 Task: Check the average views per listing of breakfast area in the last 1 year.
Action: Mouse moved to (1012, 232)
Screenshot: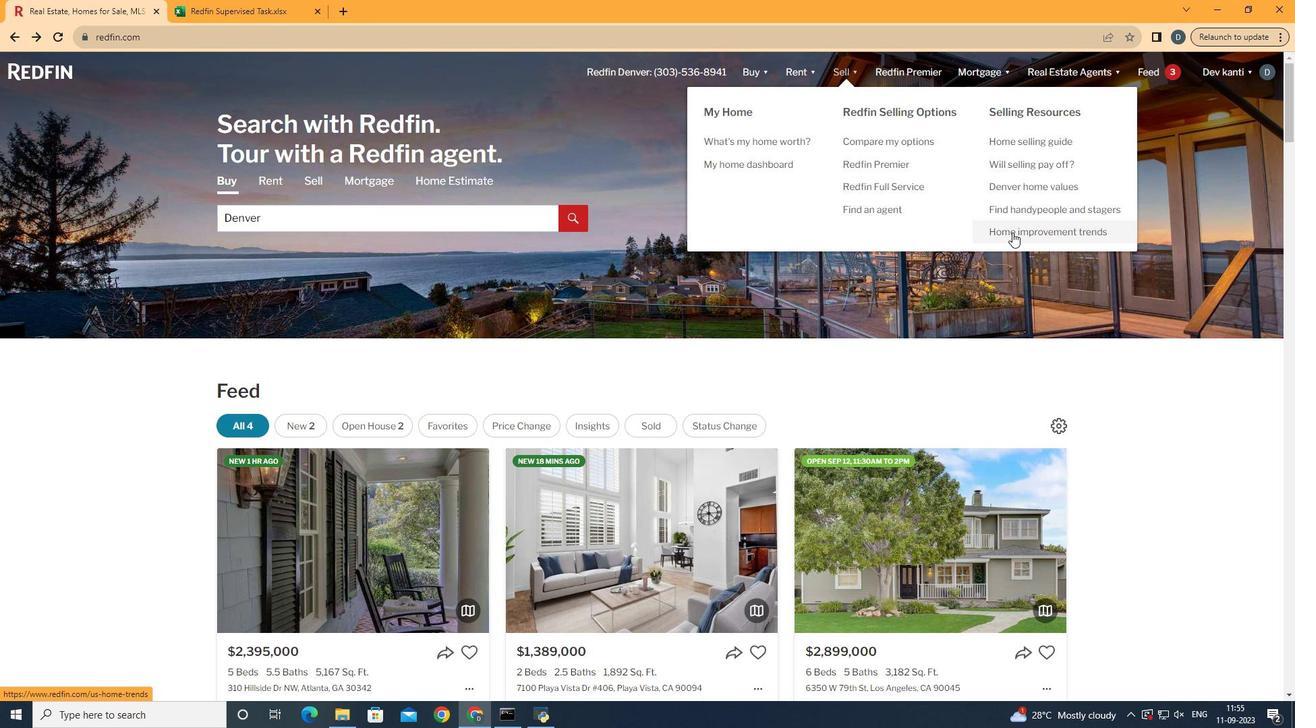 
Action: Mouse pressed left at (1012, 232)
Screenshot: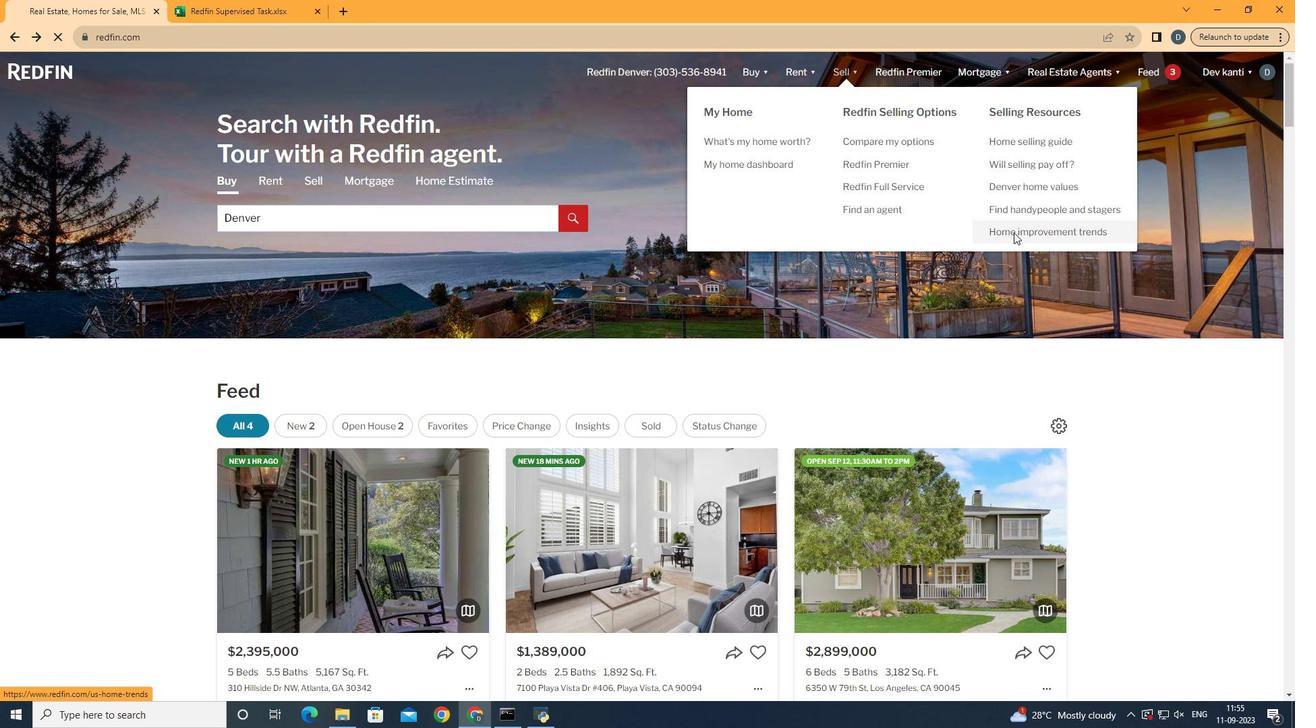 
Action: Mouse moved to (337, 257)
Screenshot: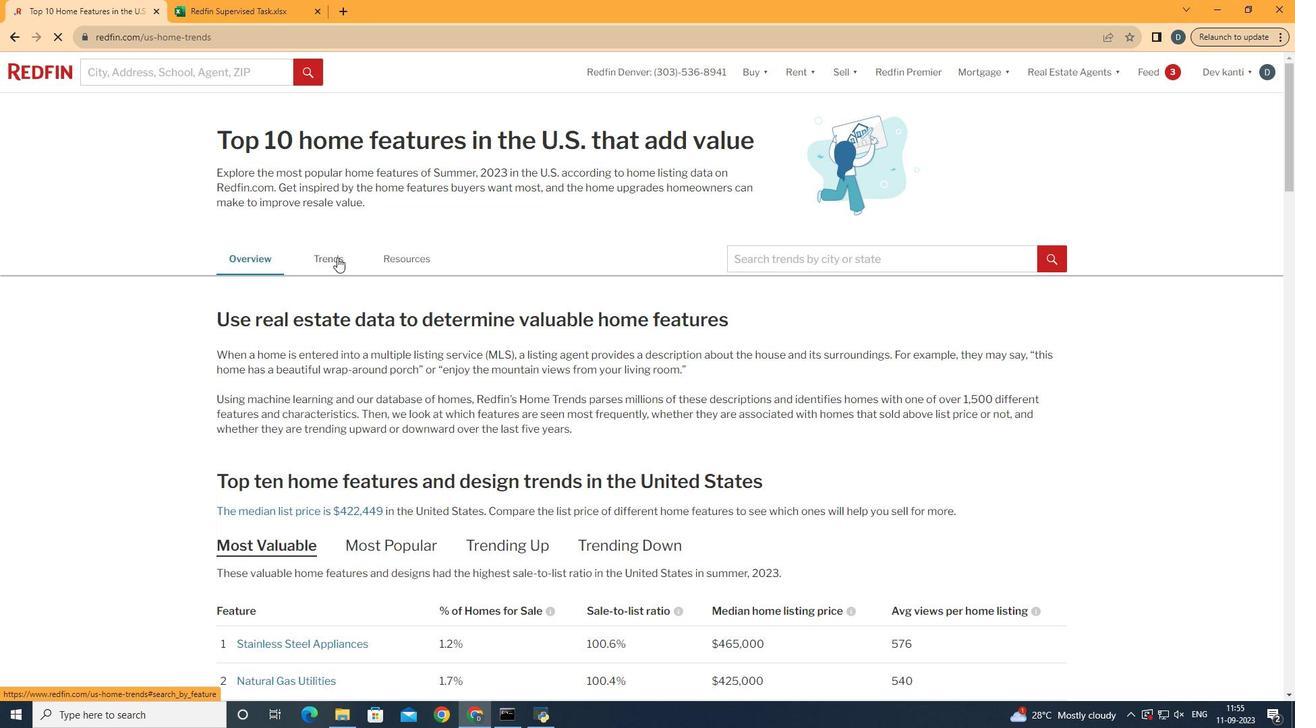 
Action: Mouse pressed left at (337, 257)
Screenshot: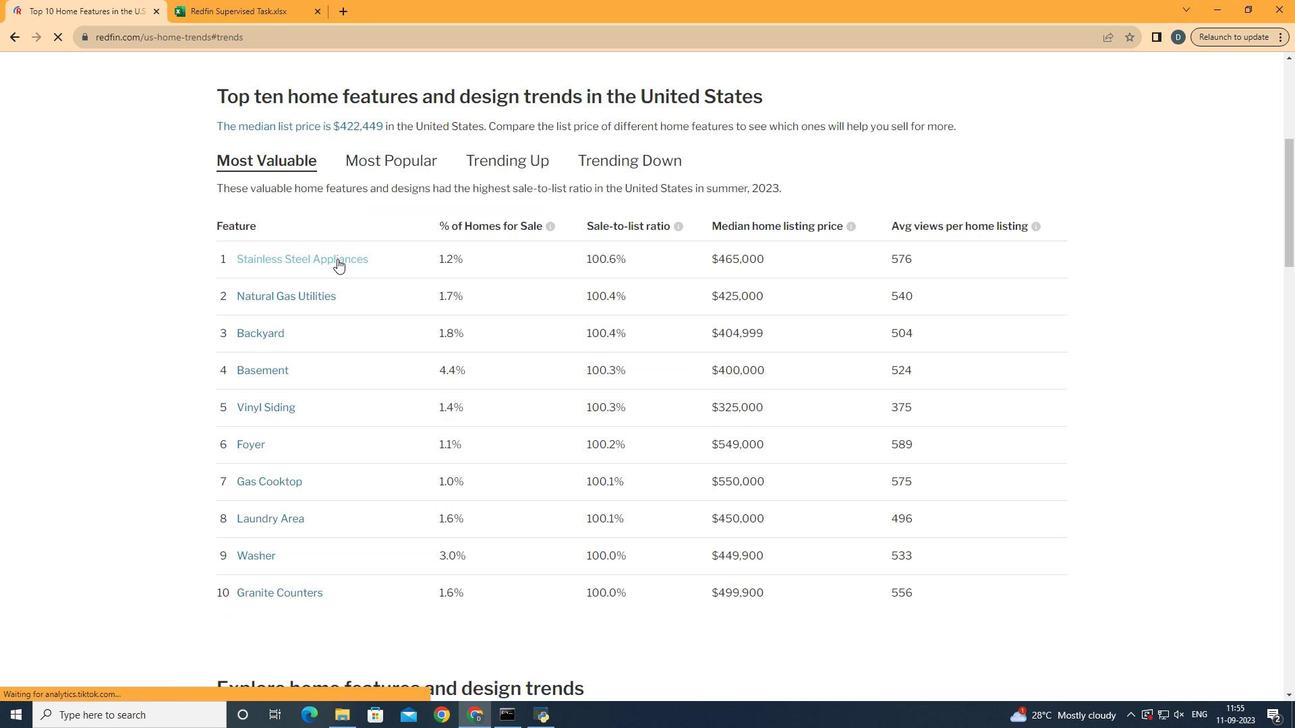
Action: Mouse moved to (409, 363)
Screenshot: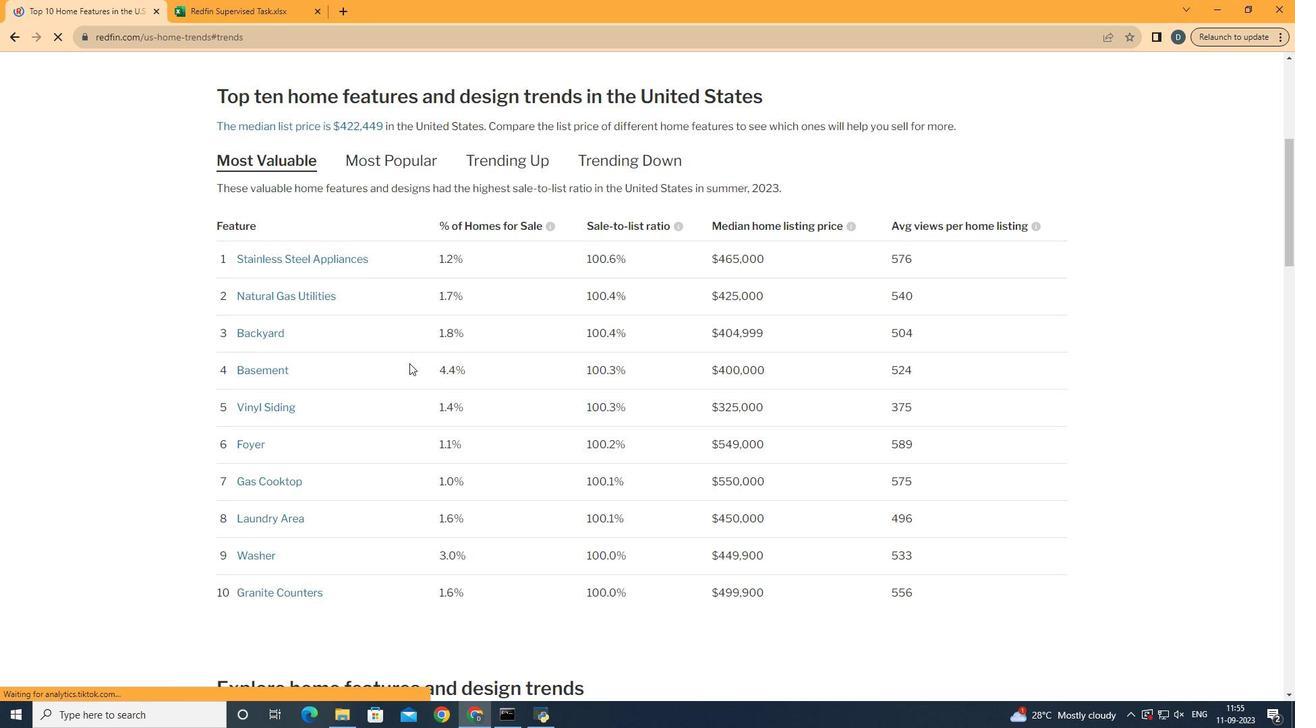 
Action: Mouse scrolled (409, 363) with delta (0, 0)
Screenshot: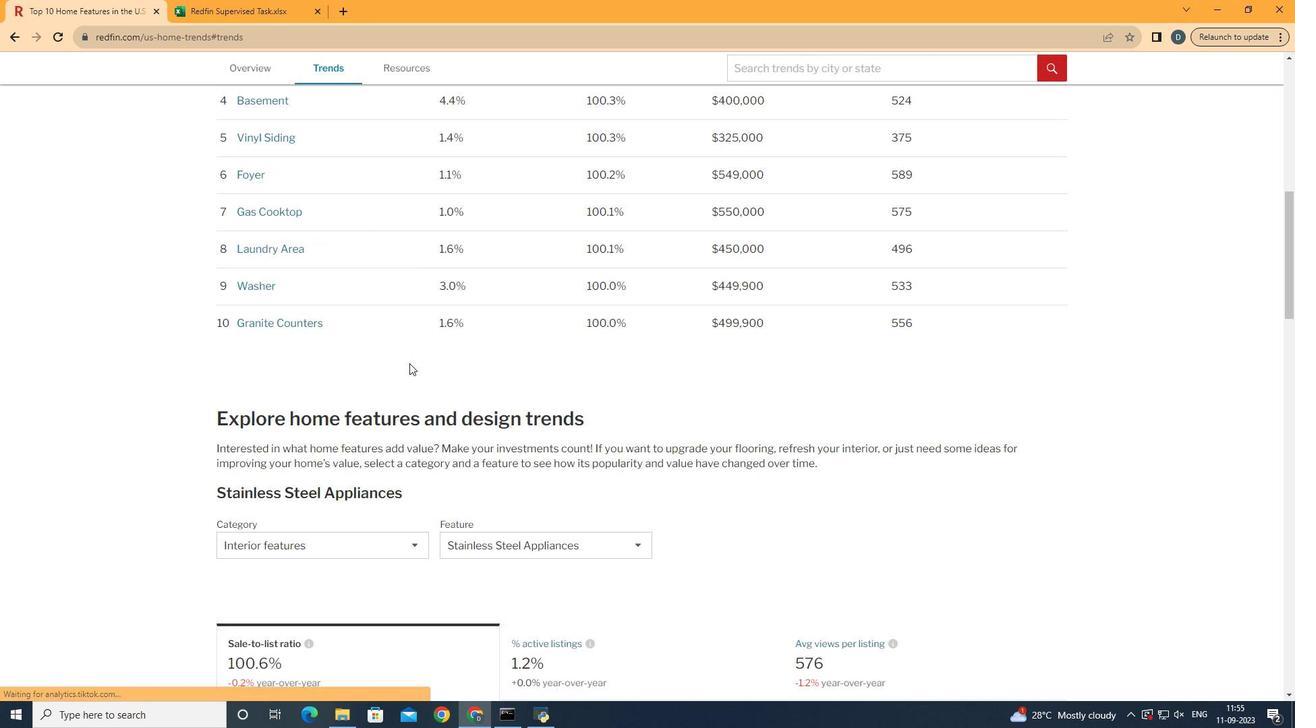 
Action: Mouse scrolled (409, 363) with delta (0, 0)
Screenshot: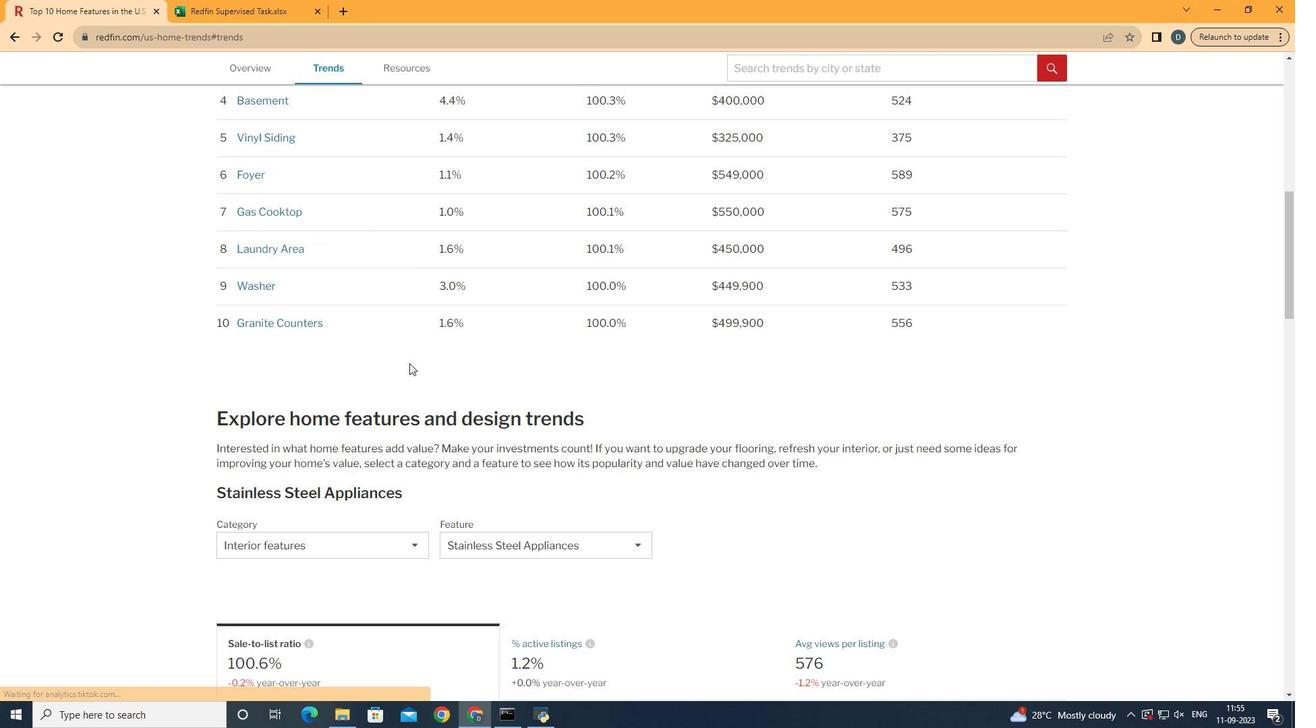 
Action: Mouse scrolled (409, 363) with delta (0, 0)
Screenshot: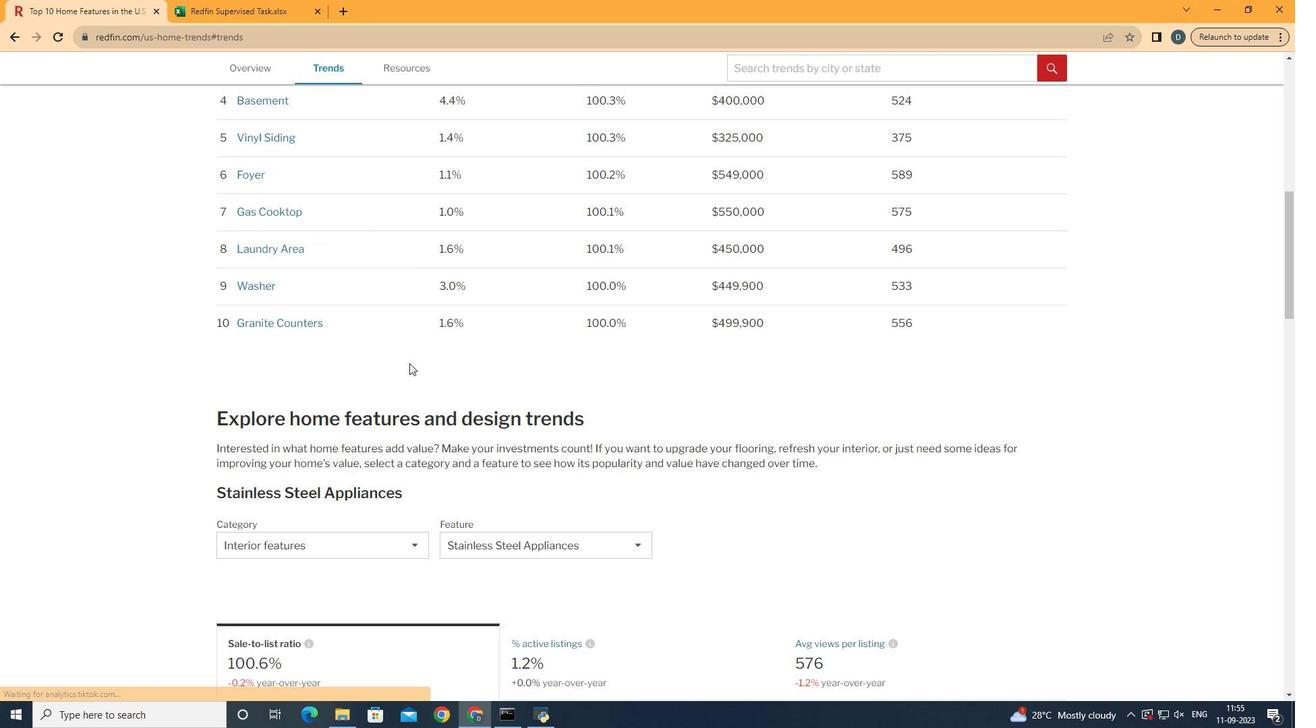 
Action: Mouse scrolled (409, 363) with delta (0, 0)
Screenshot: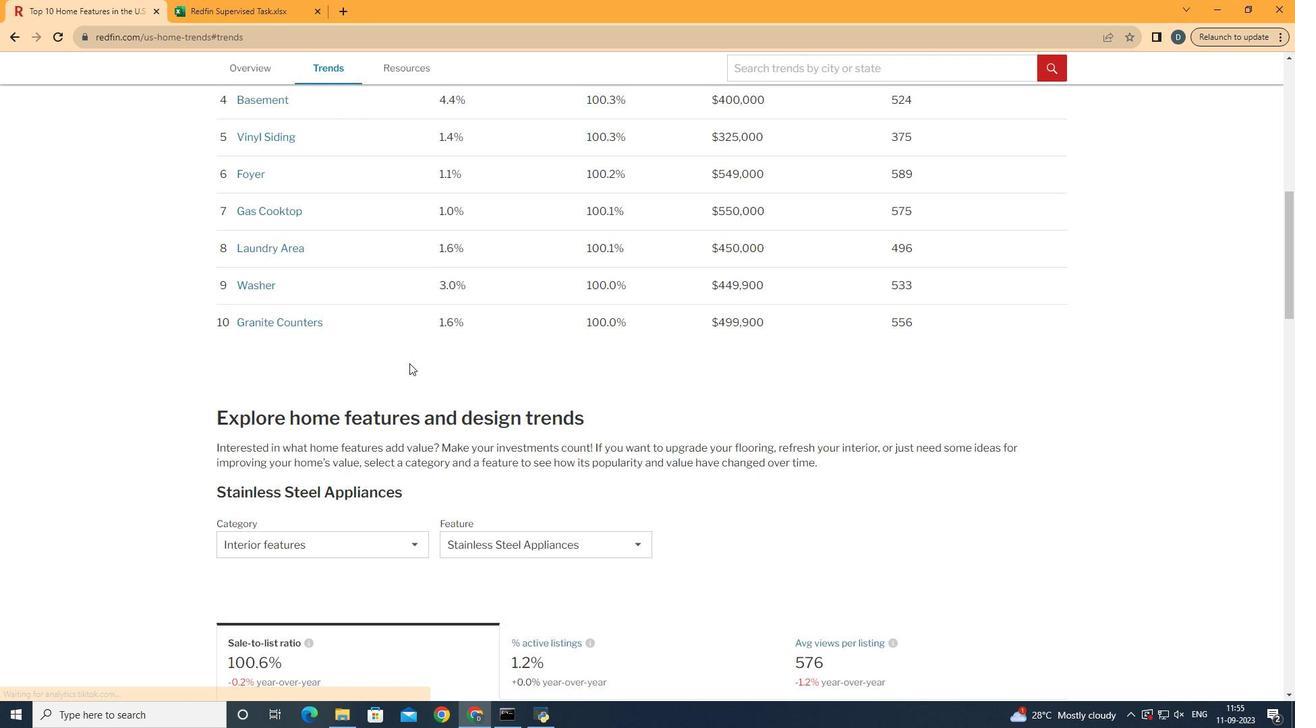 
Action: Mouse scrolled (409, 363) with delta (0, 0)
Screenshot: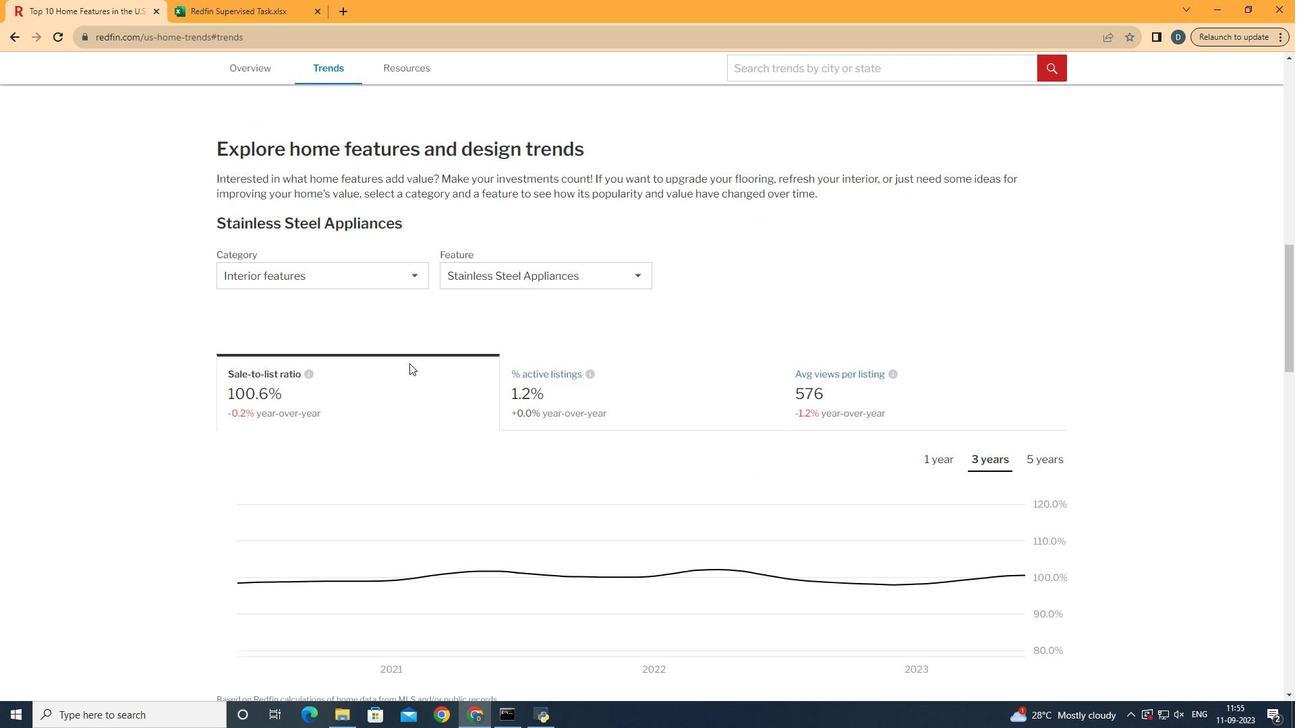 
Action: Mouse scrolled (409, 363) with delta (0, 0)
Screenshot: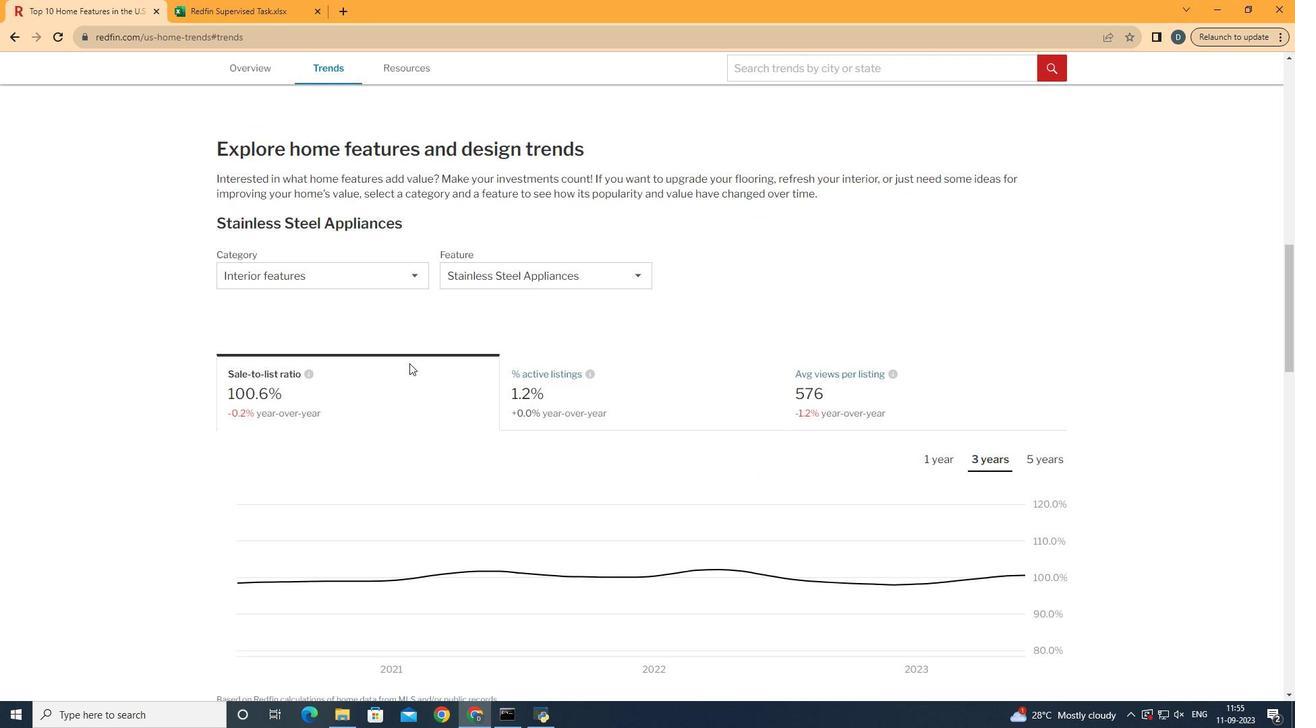 
Action: Mouse scrolled (409, 363) with delta (0, 0)
Screenshot: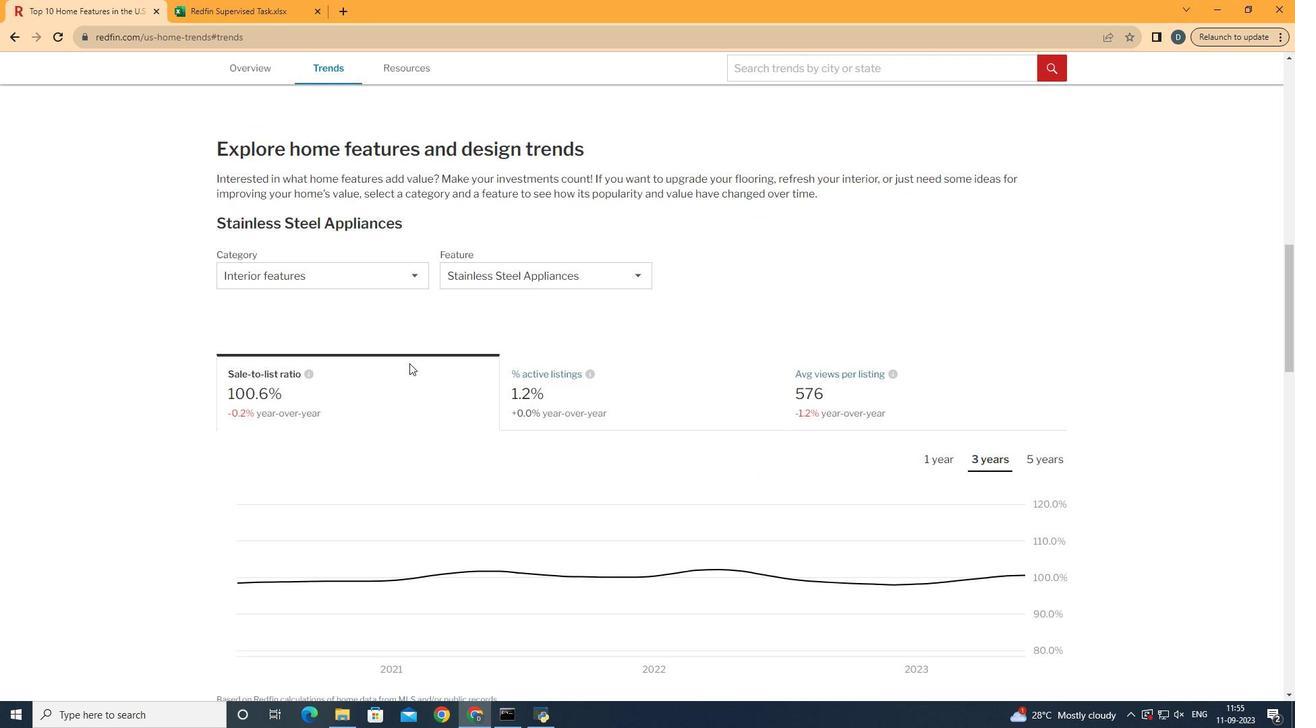 
Action: Mouse scrolled (409, 363) with delta (0, 0)
Screenshot: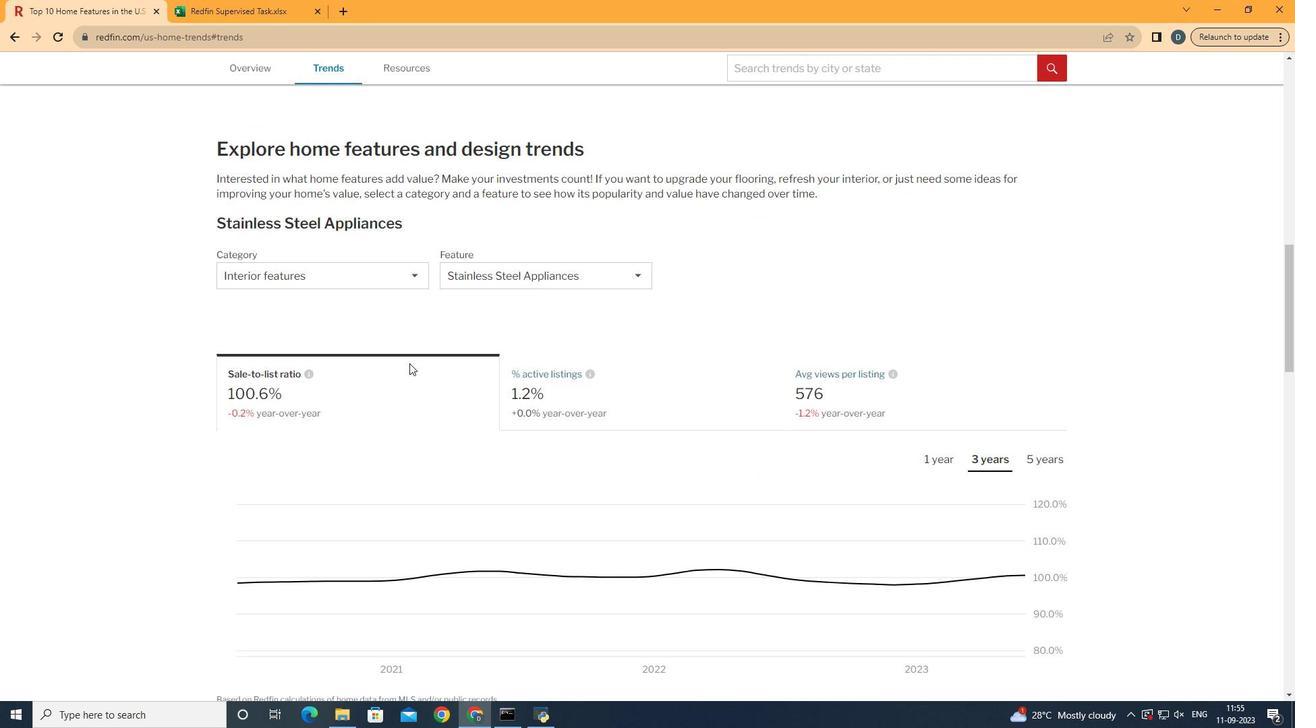 
Action: Mouse moved to (368, 285)
Screenshot: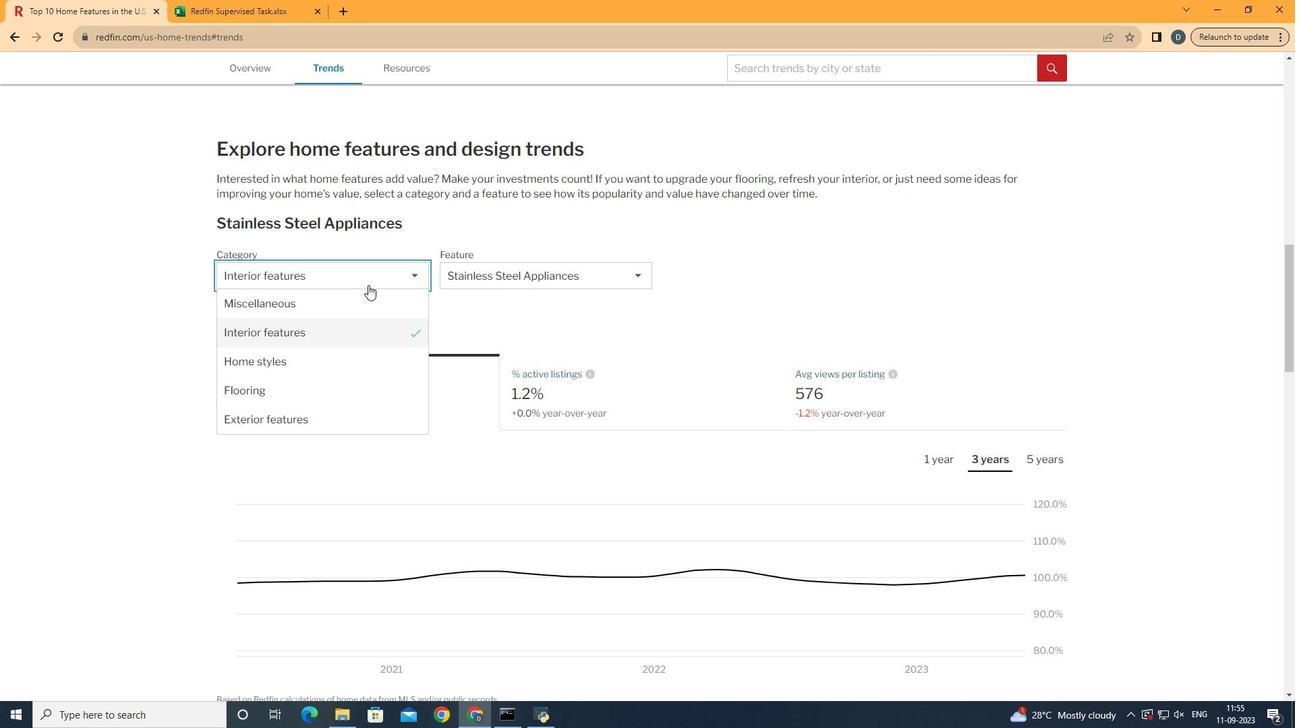 
Action: Mouse pressed left at (368, 285)
Screenshot: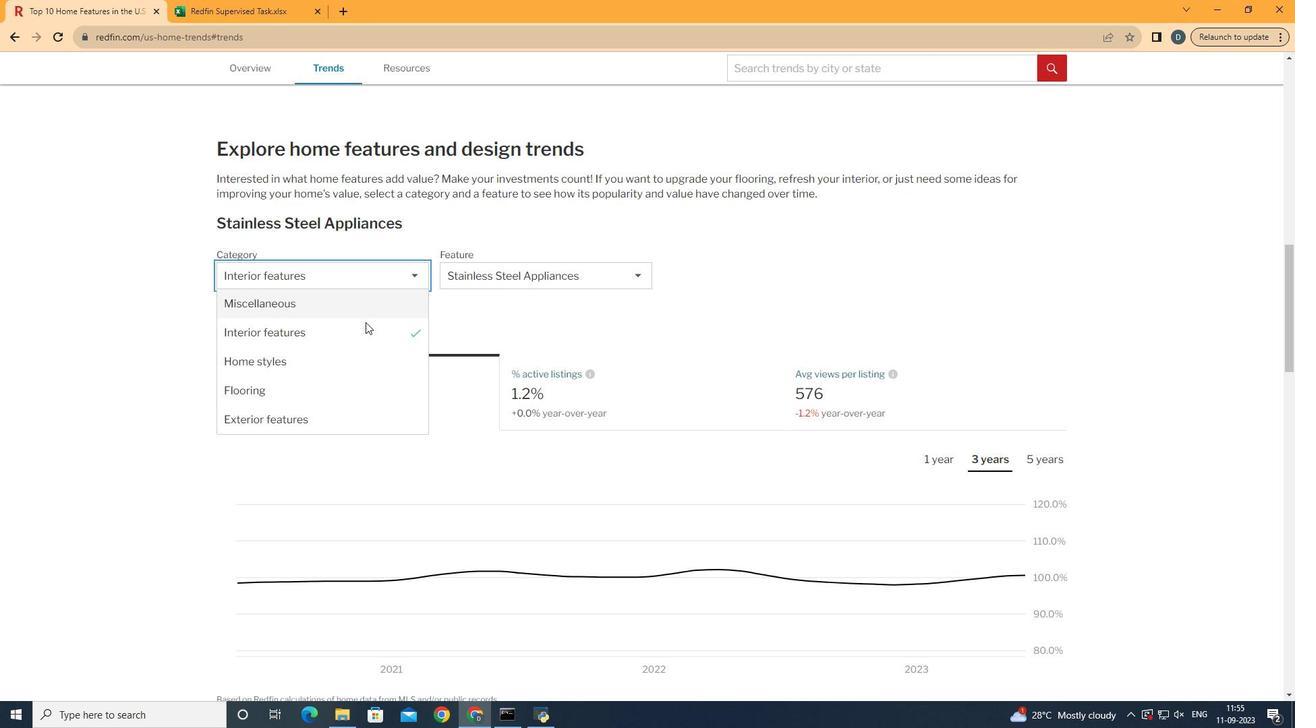 
Action: Mouse moved to (363, 333)
Screenshot: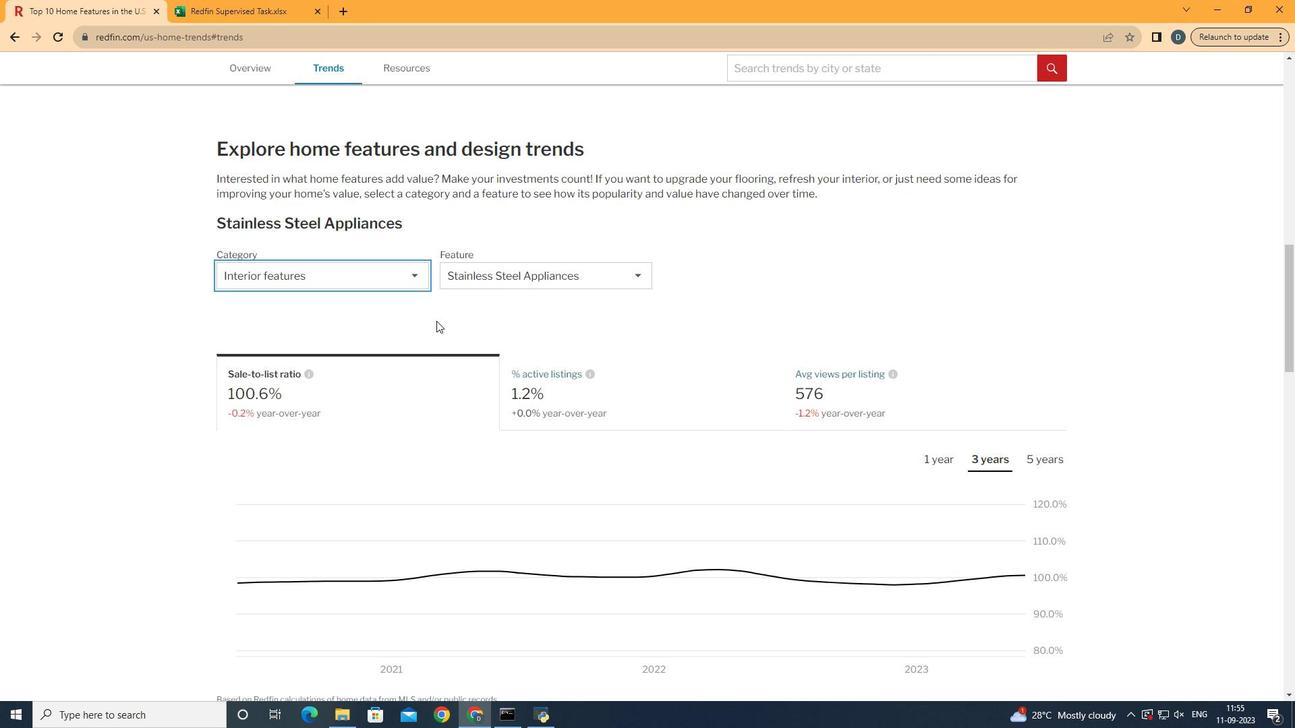 
Action: Mouse pressed left at (363, 333)
Screenshot: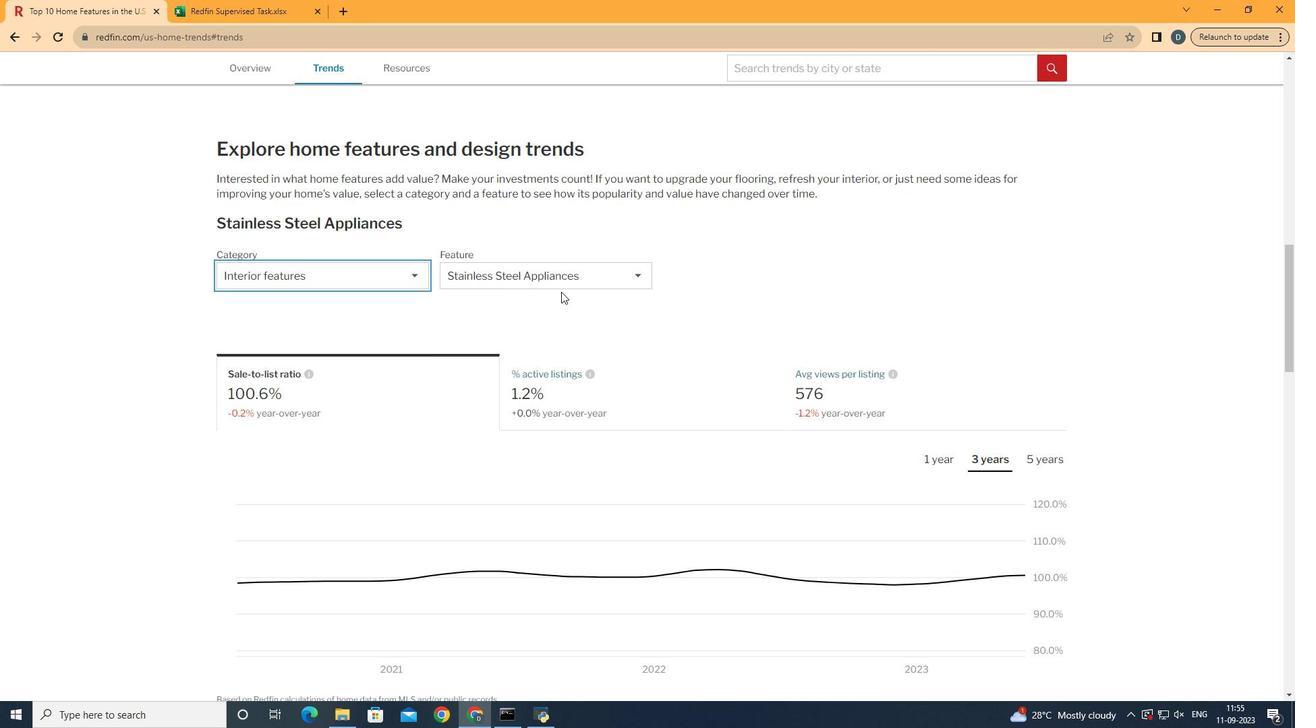 
Action: Mouse moved to (566, 280)
Screenshot: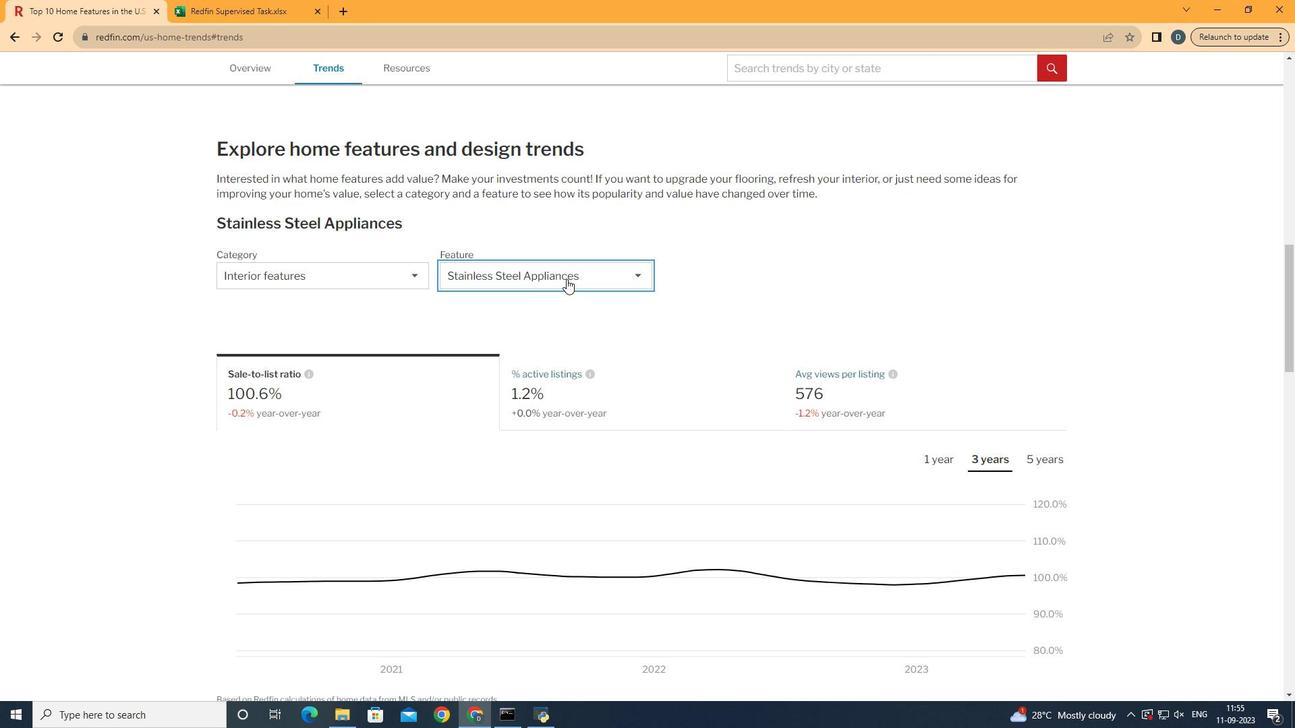 
Action: Mouse pressed left at (566, 280)
Screenshot: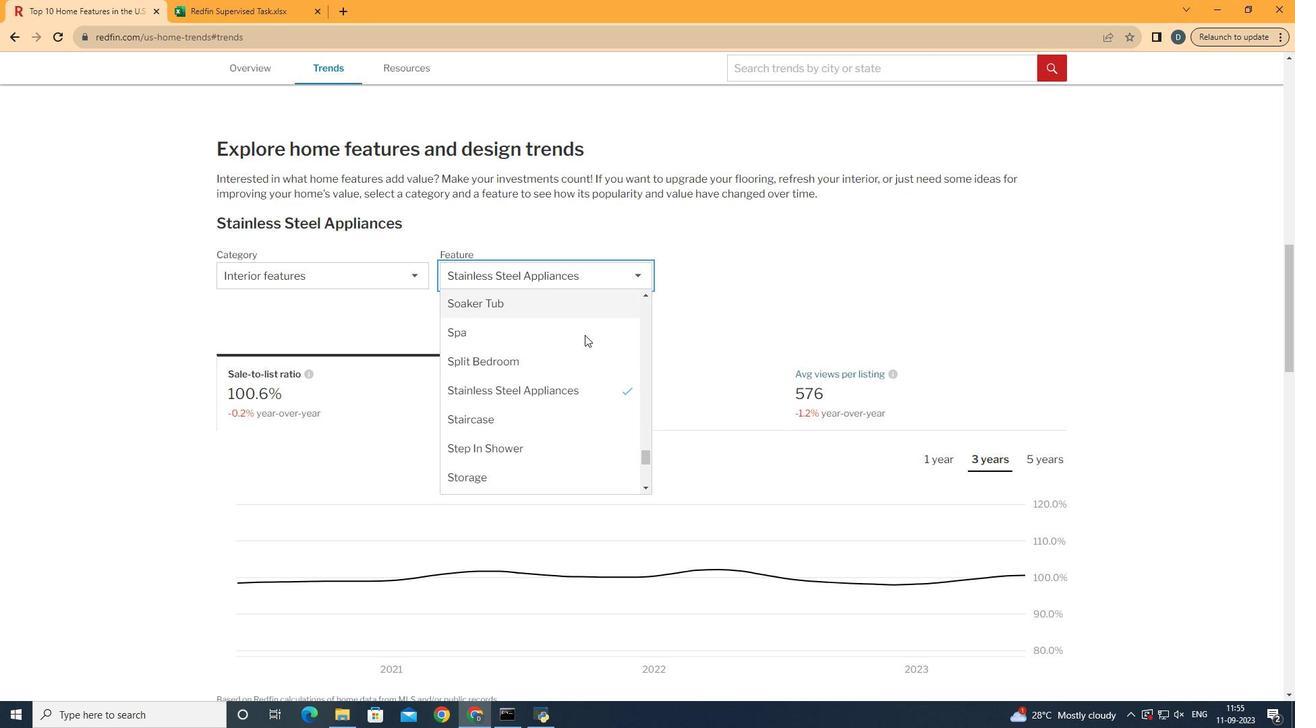 
Action: Mouse moved to (587, 369)
Screenshot: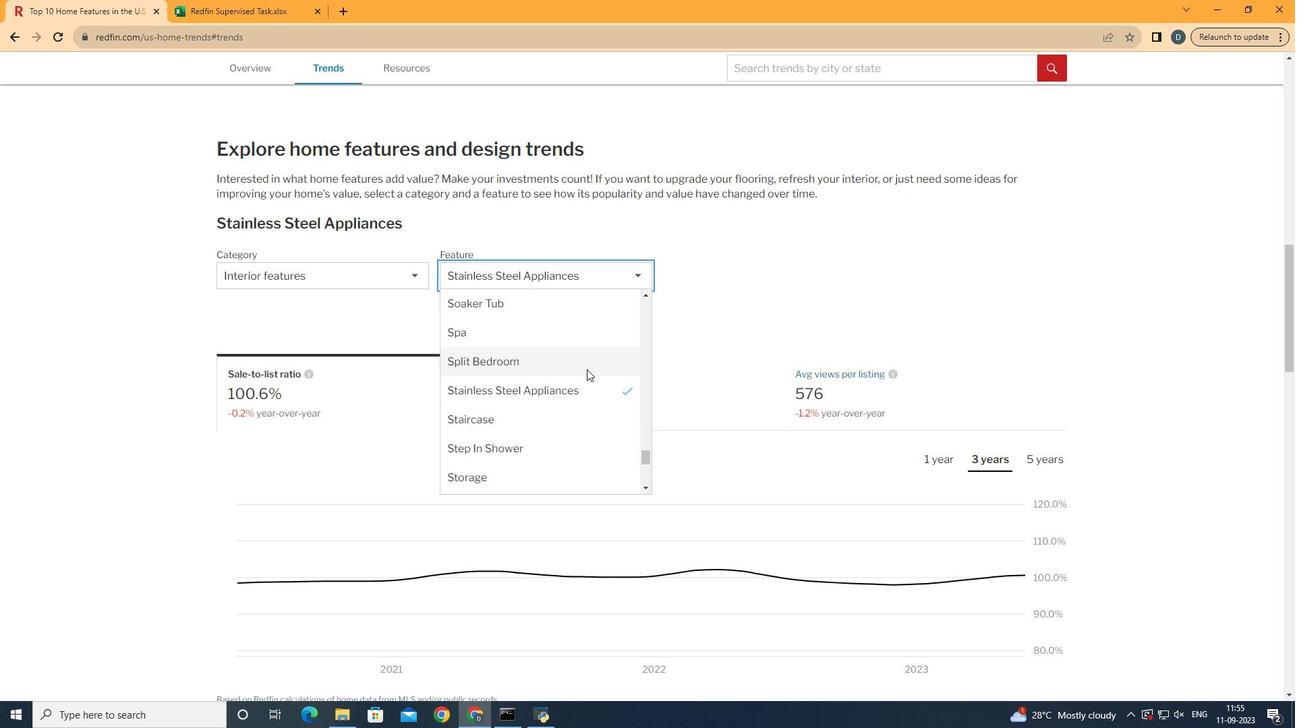 
Action: Mouse scrolled (587, 370) with delta (0, 0)
Screenshot: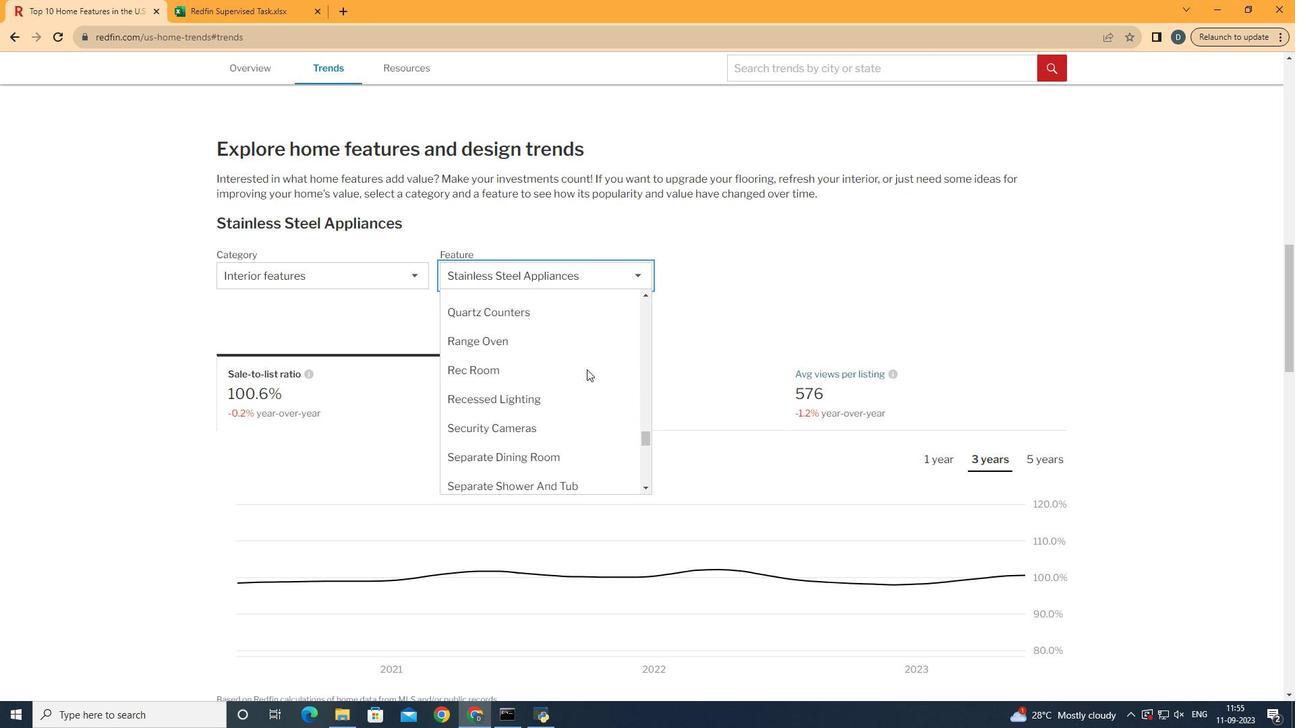 
Action: Mouse scrolled (587, 370) with delta (0, 0)
Screenshot: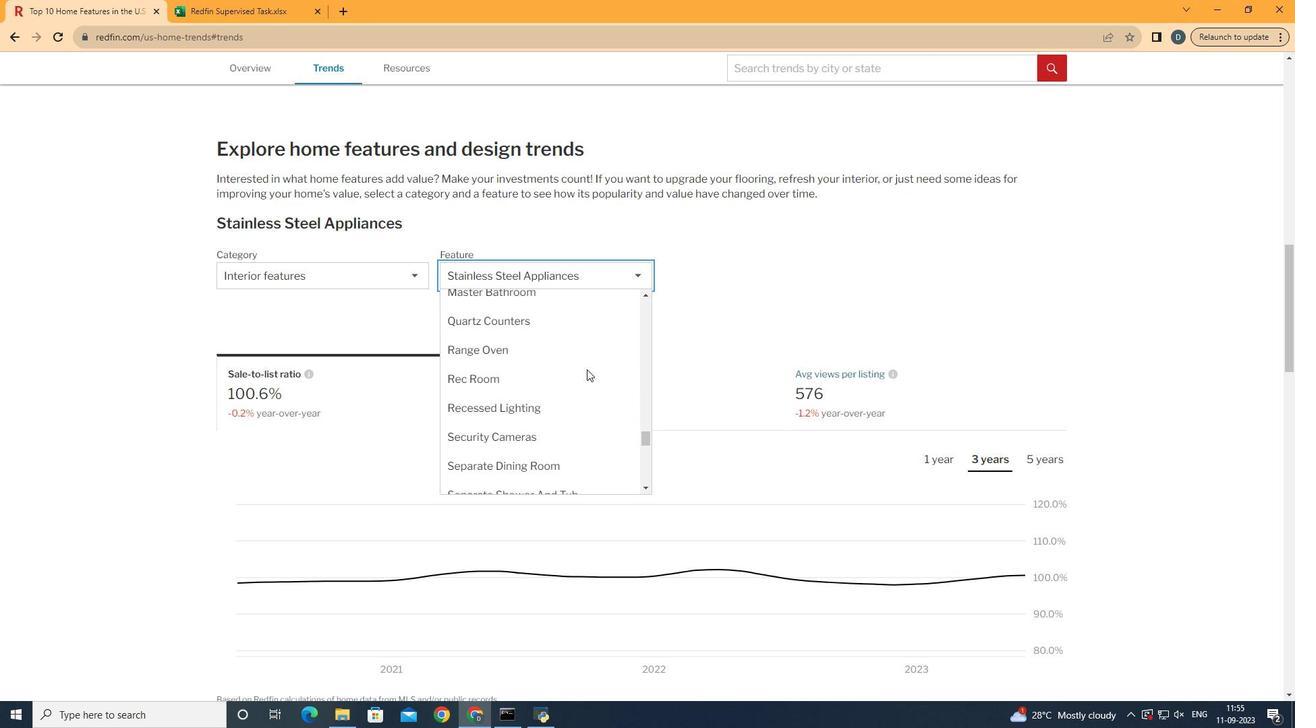 
Action: Mouse scrolled (587, 370) with delta (0, 0)
Screenshot: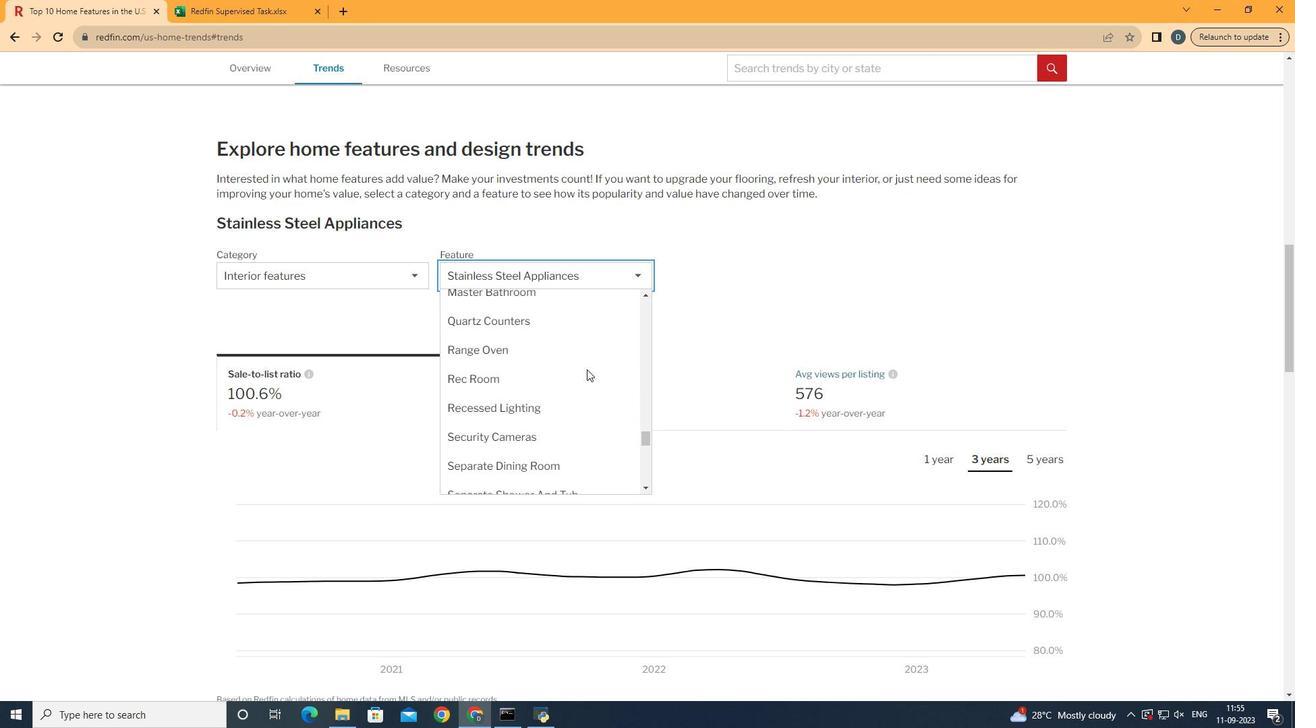
Action: Mouse scrolled (587, 370) with delta (0, 0)
Screenshot: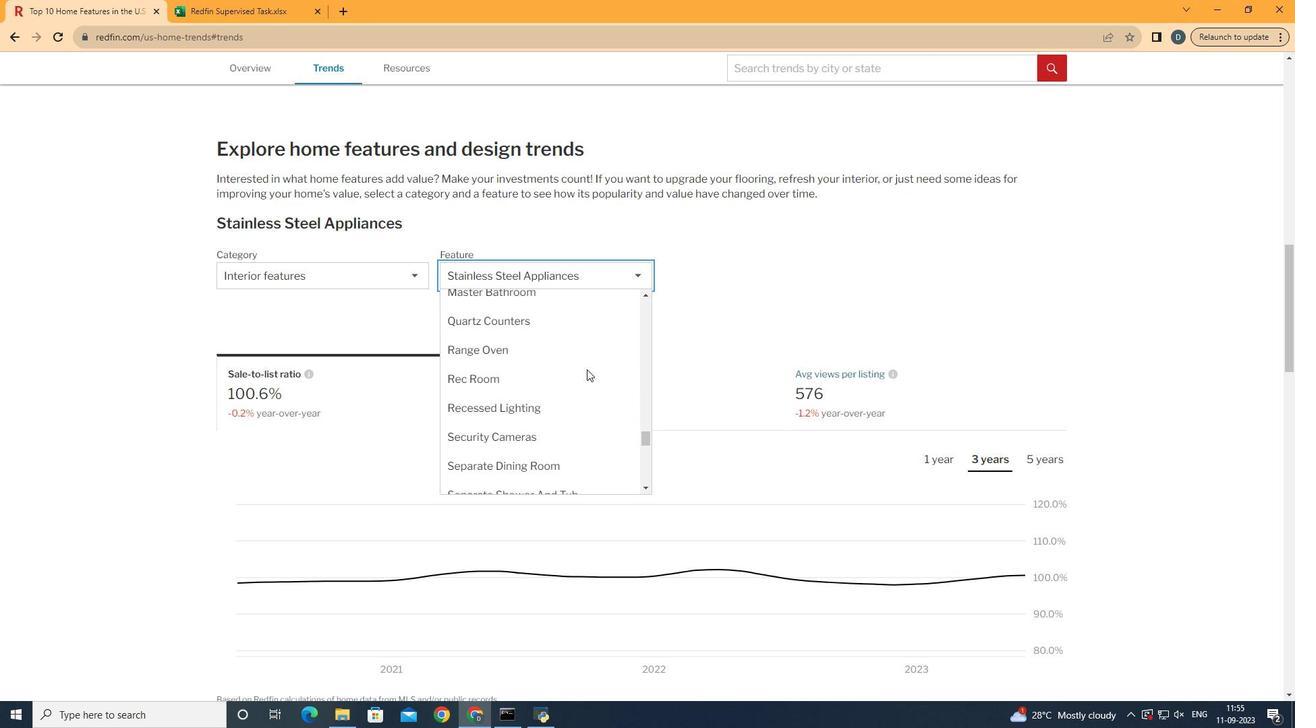 
Action: Mouse scrolled (587, 370) with delta (0, 0)
Screenshot: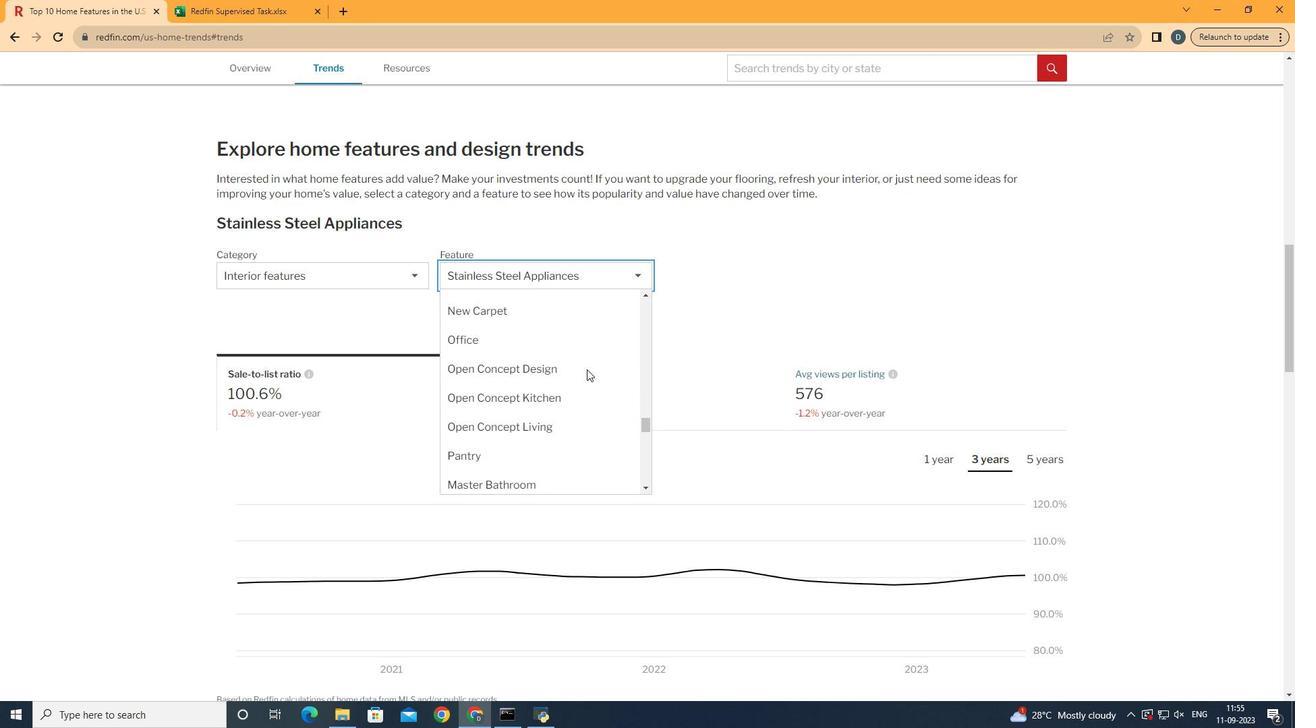 
Action: Mouse scrolled (587, 370) with delta (0, 0)
Screenshot: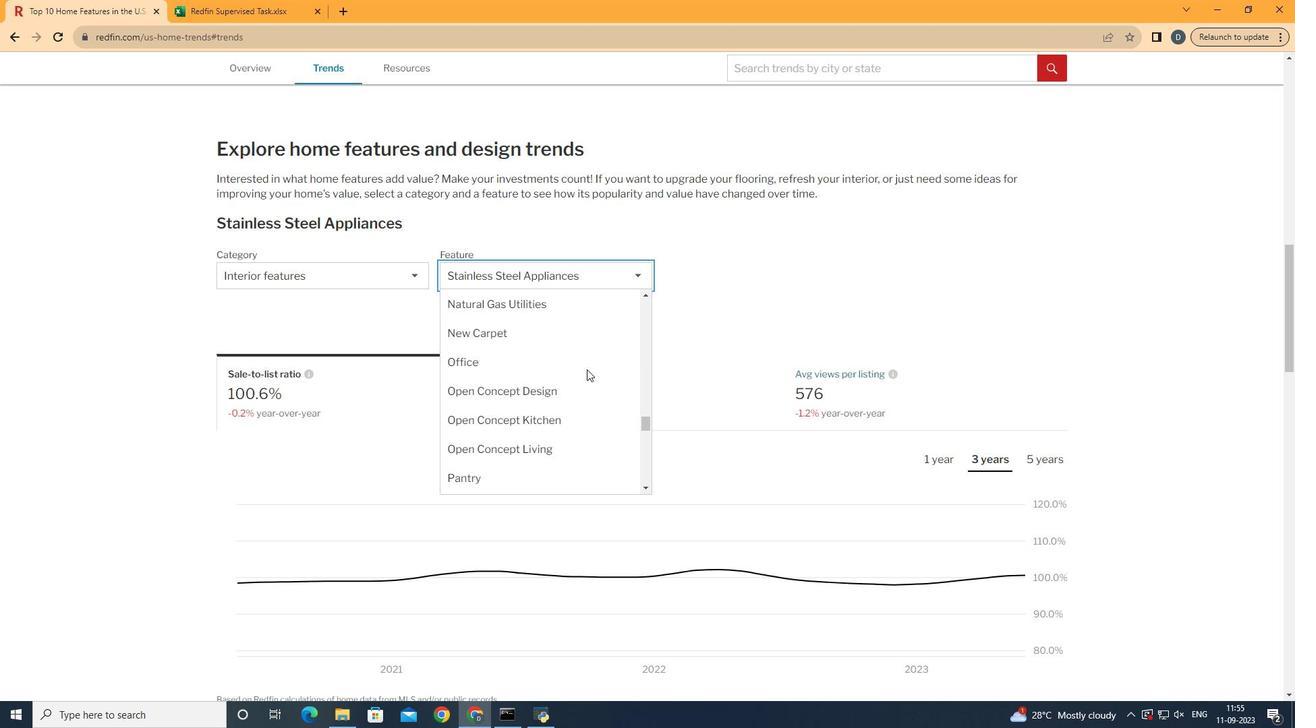 
Action: Mouse scrolled (587, 370) with delta (0, 0)
Screenshot: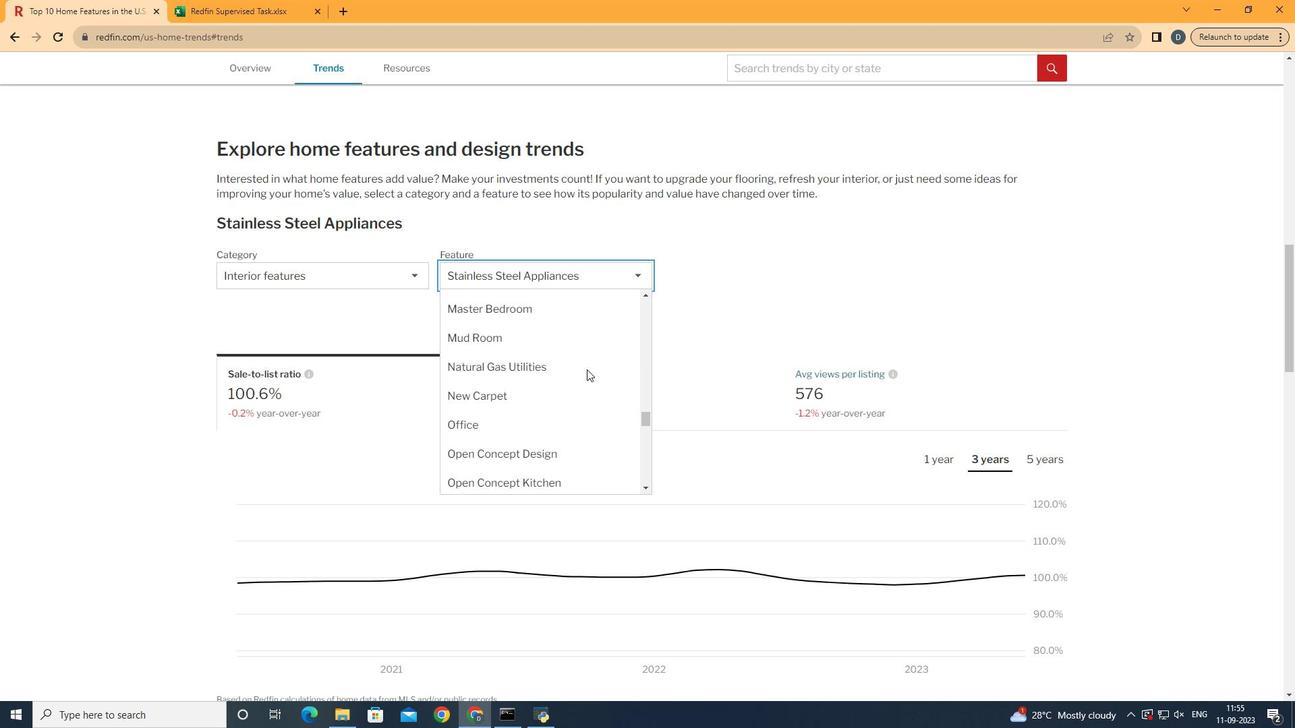 
Action: Mouse scrolled (587, 370) with delta (0, 0)
Screenshot: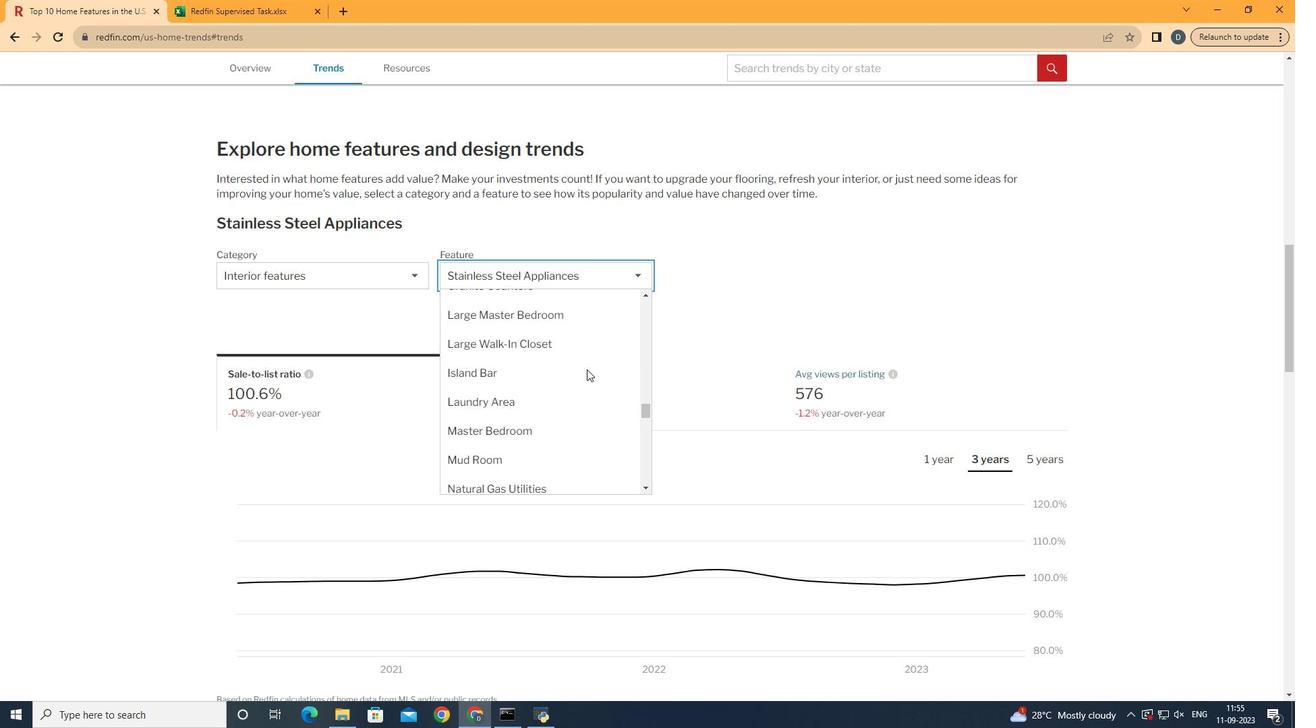 
Action: Mouse scrolled (587, 370) with delta (0, 0)
Screenshot: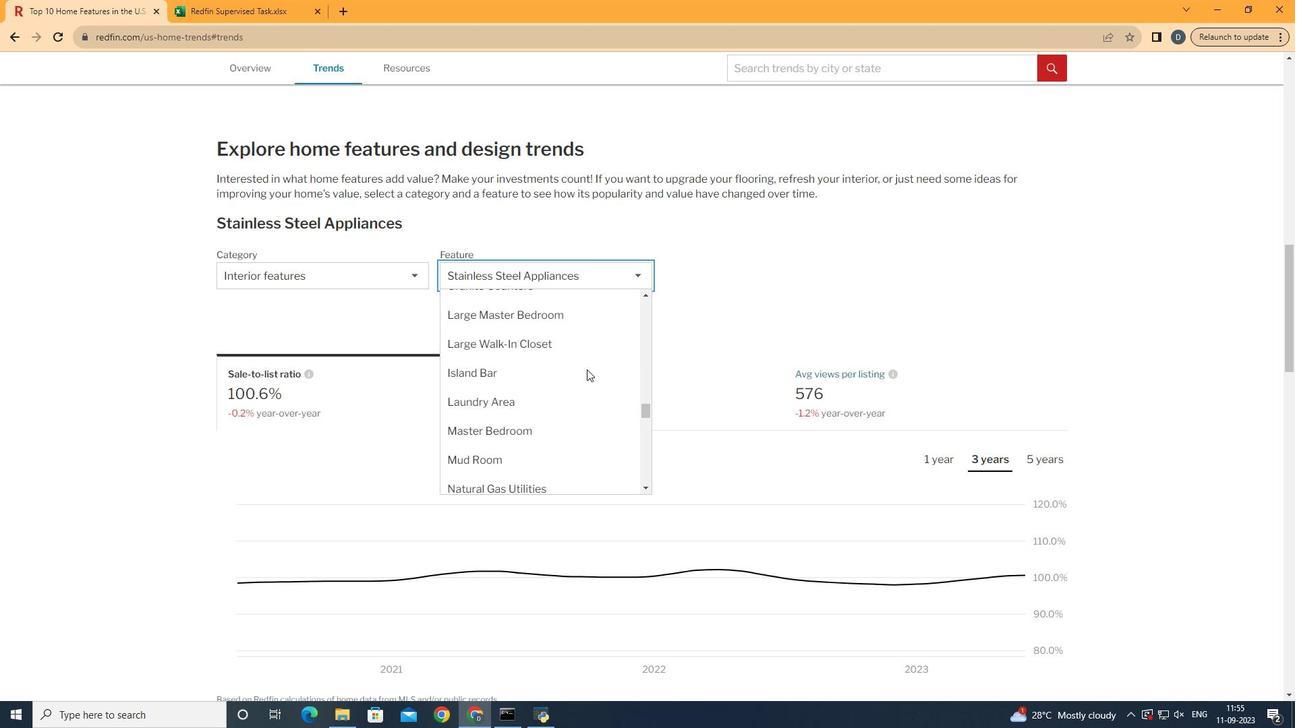 
Action: Mouse scrolled (587, 370) with delta (0, 0)
Screenshot: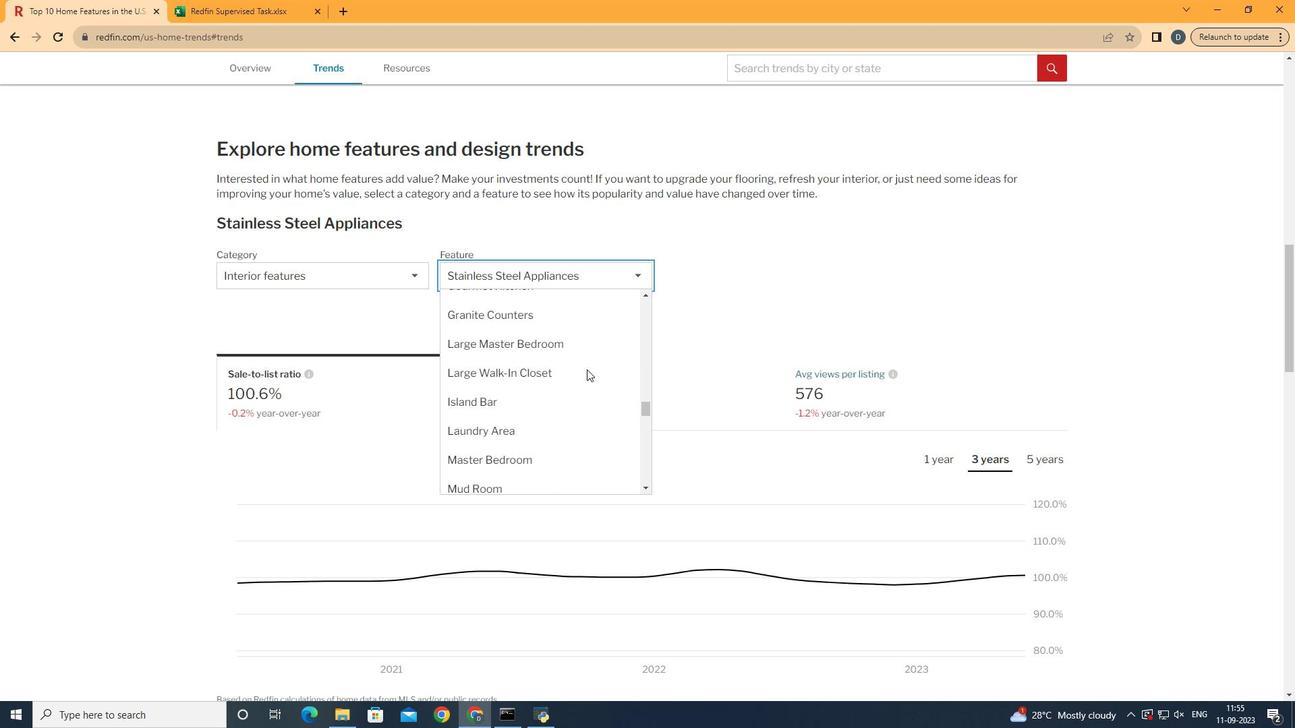 
Action: Mouse scrolled (587, 370) with delta (0, 0)
Screenshot: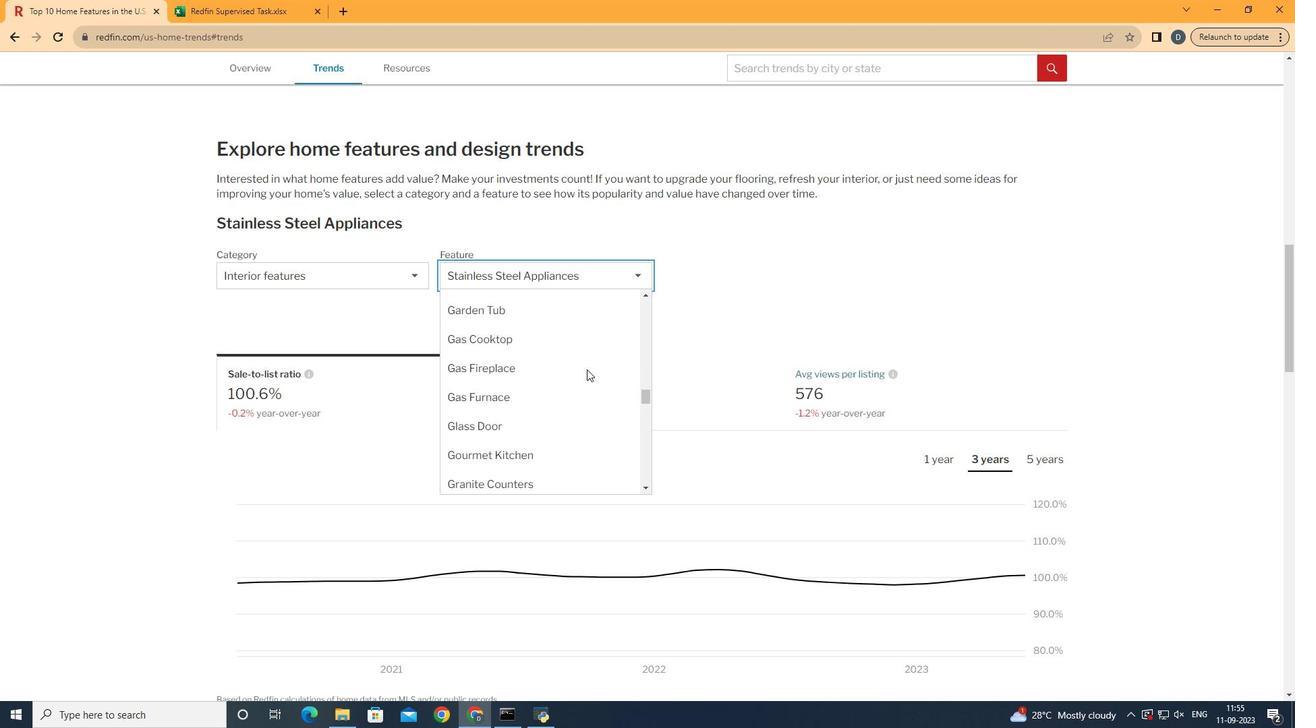 
Action: Mouse scrolled (587, 370) with delta (0, 0)
Screenshot: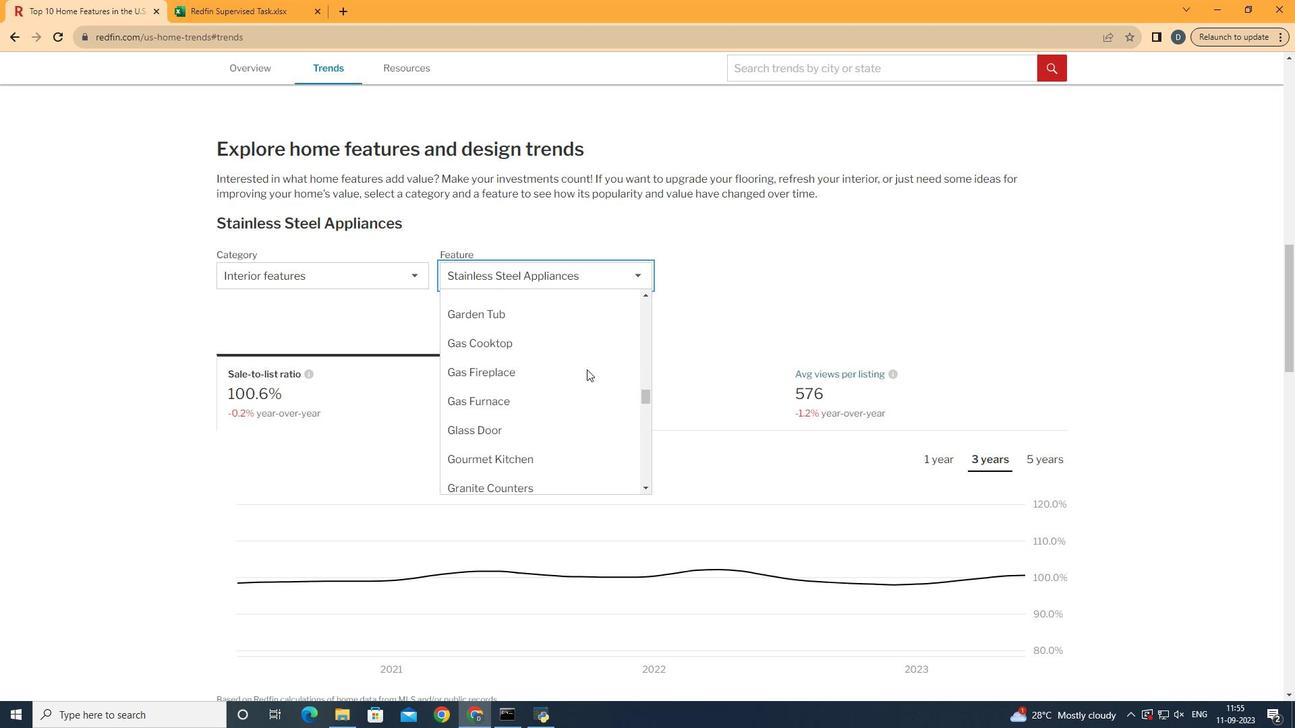 
Action: Mouse scrolled (587, 370) with delta (0, 0)
Screenshot: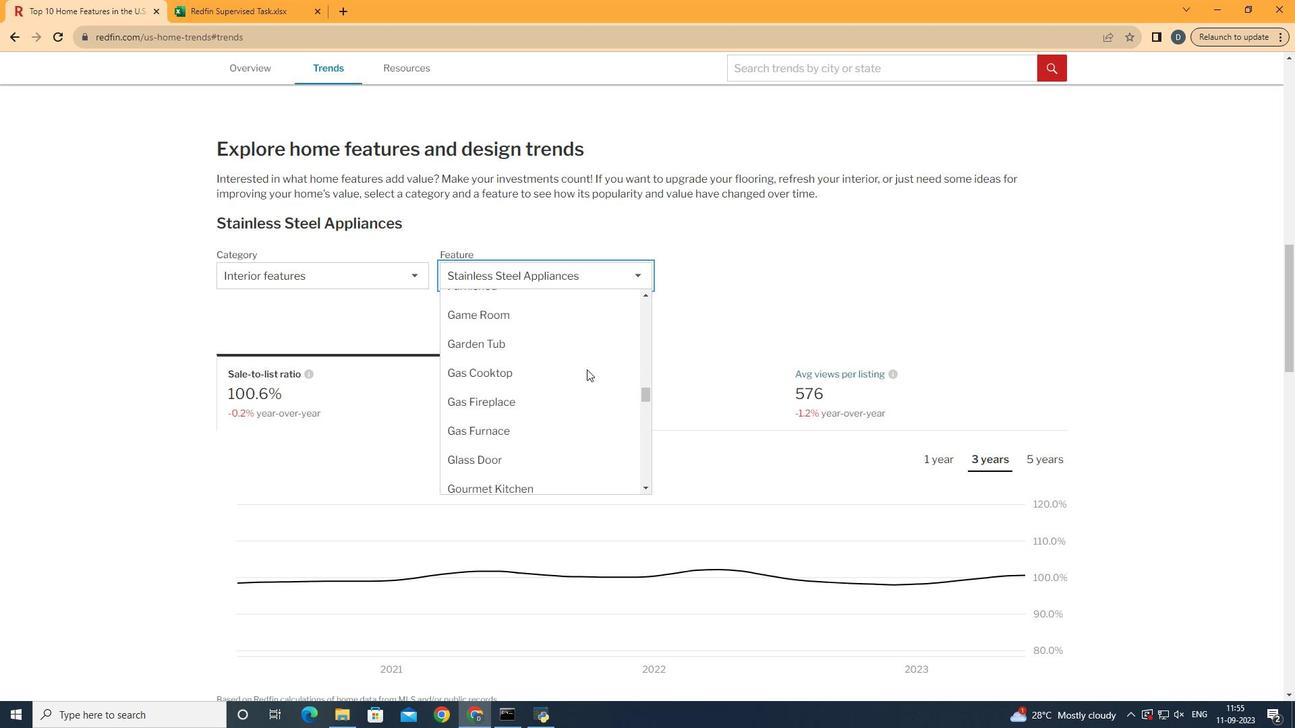 
Action: Mouse scrolled (587, 370) with delta (0, 0)
Screenshot: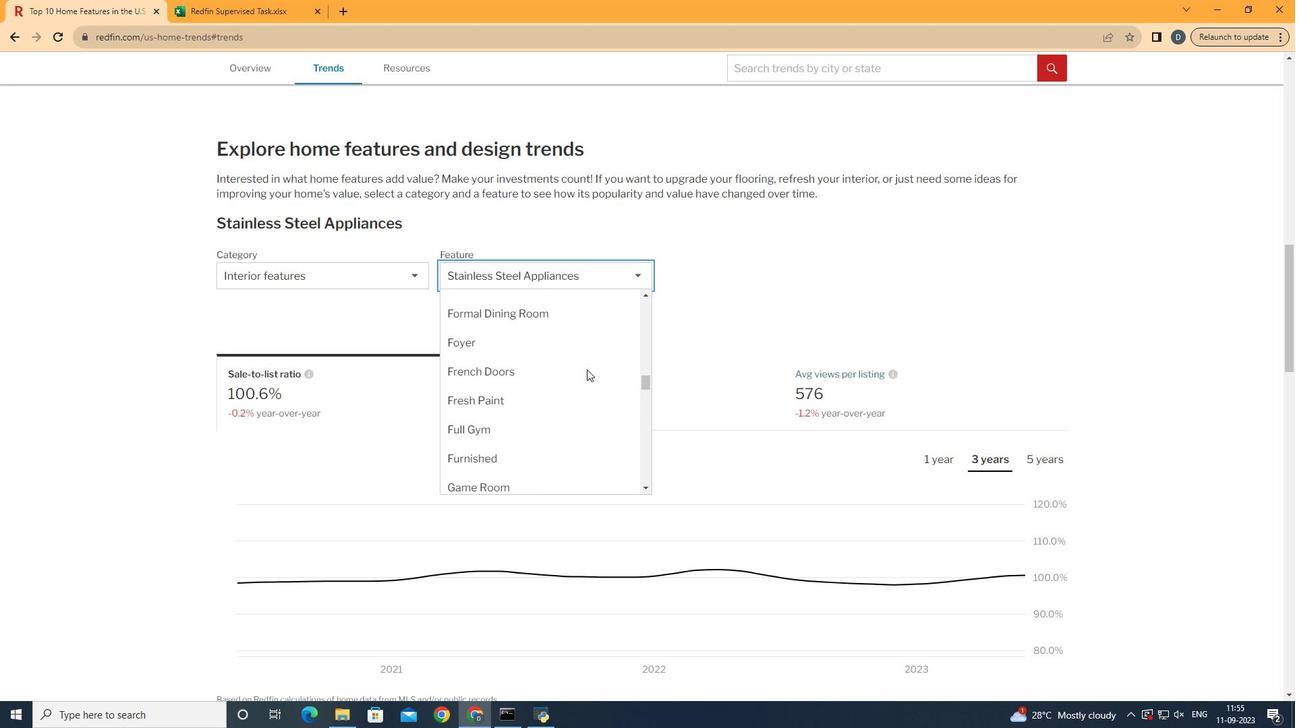 
Action: Mouse scrolled (587, 370) with delta (0, 0)
Screenshot: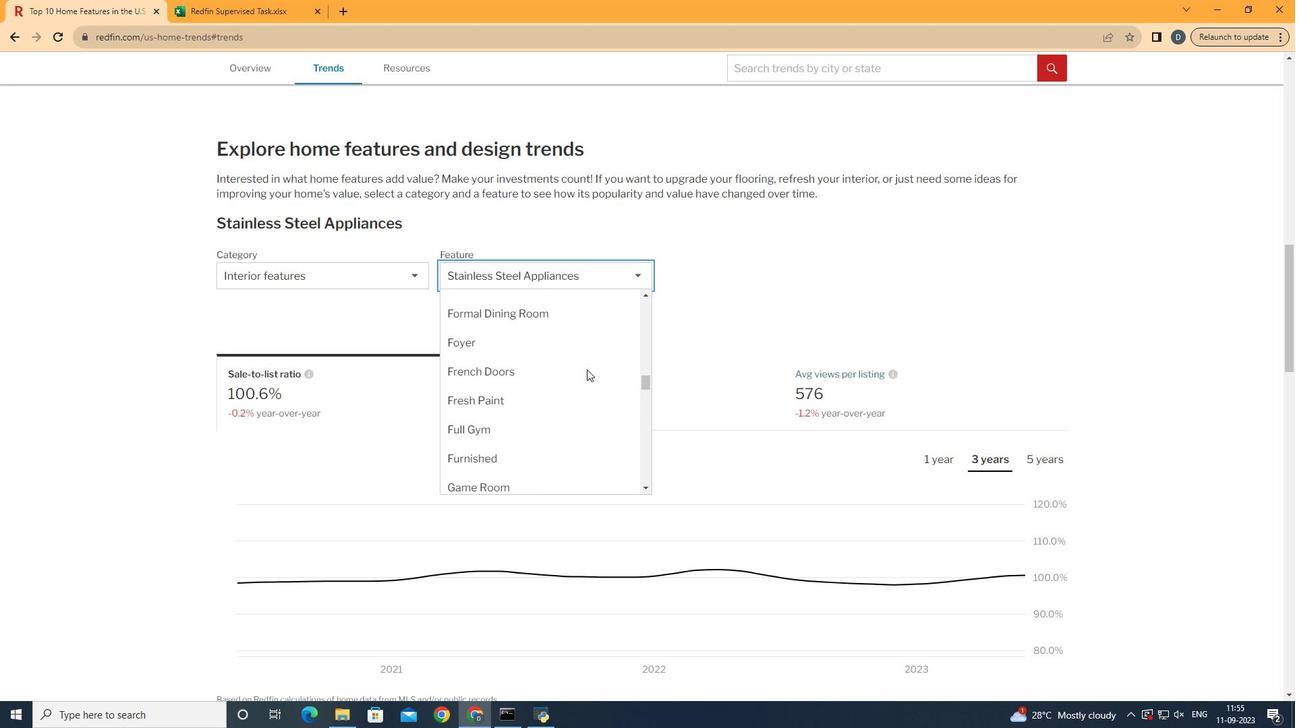 
Action: Mouse scrolled (587, 370) with delta (0, 0)
Screenshot: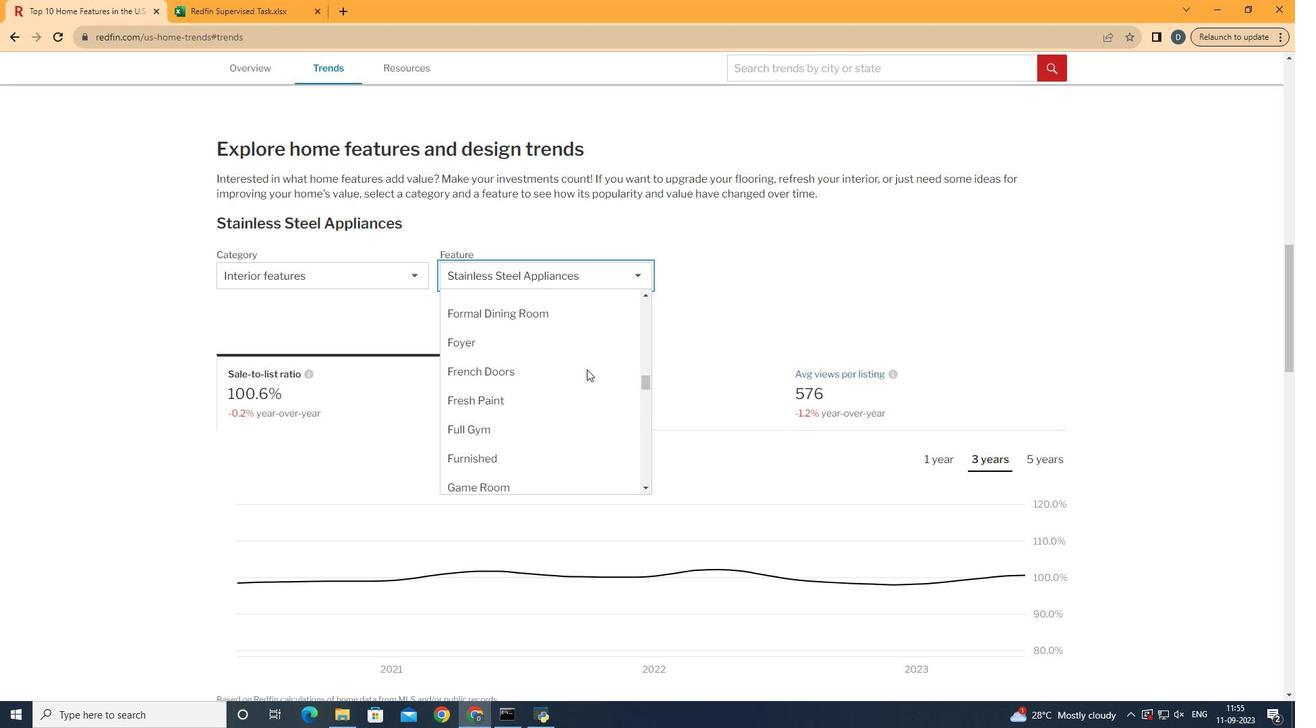 
Action: Mouse scrolled (587, 370) with delta (0, 0)
Screenshot: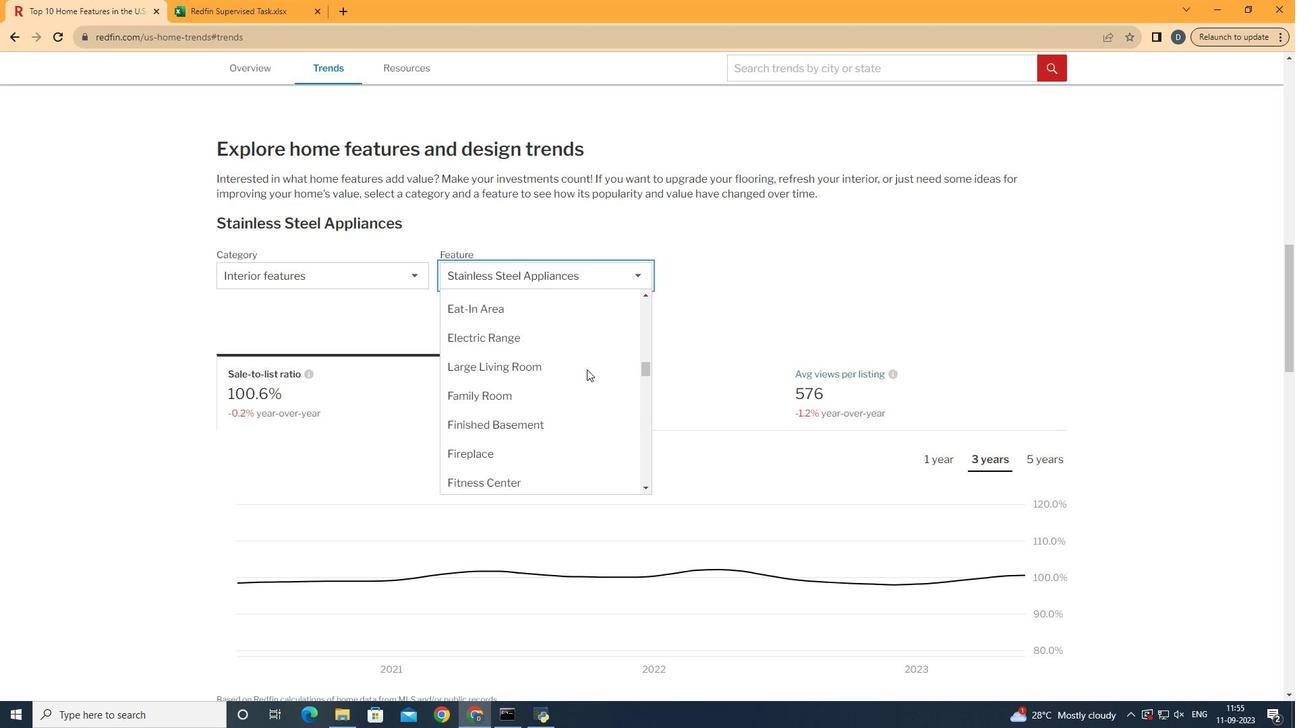 
Action: Mouse scrolled (587, 370) with delta (0, 0)
Screenshot: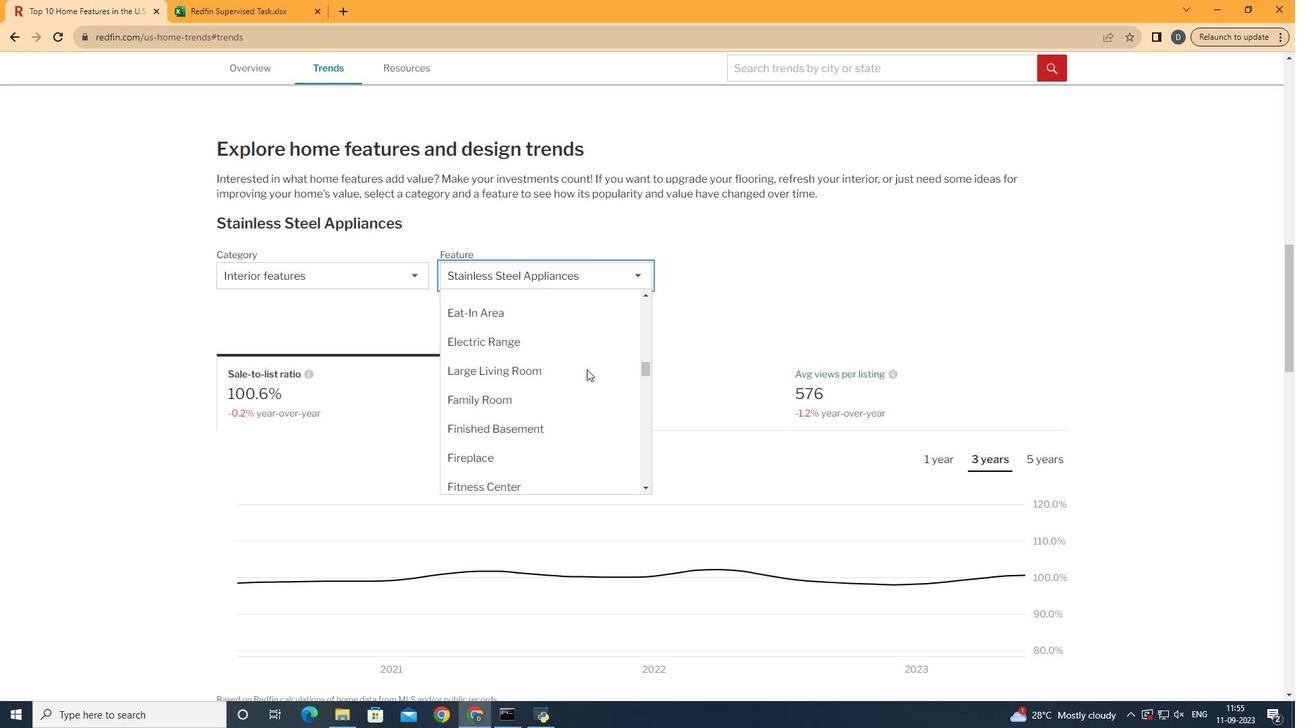 
Action: Mouse scrolled (587, 370) with delta (0, 0)
Screenshot: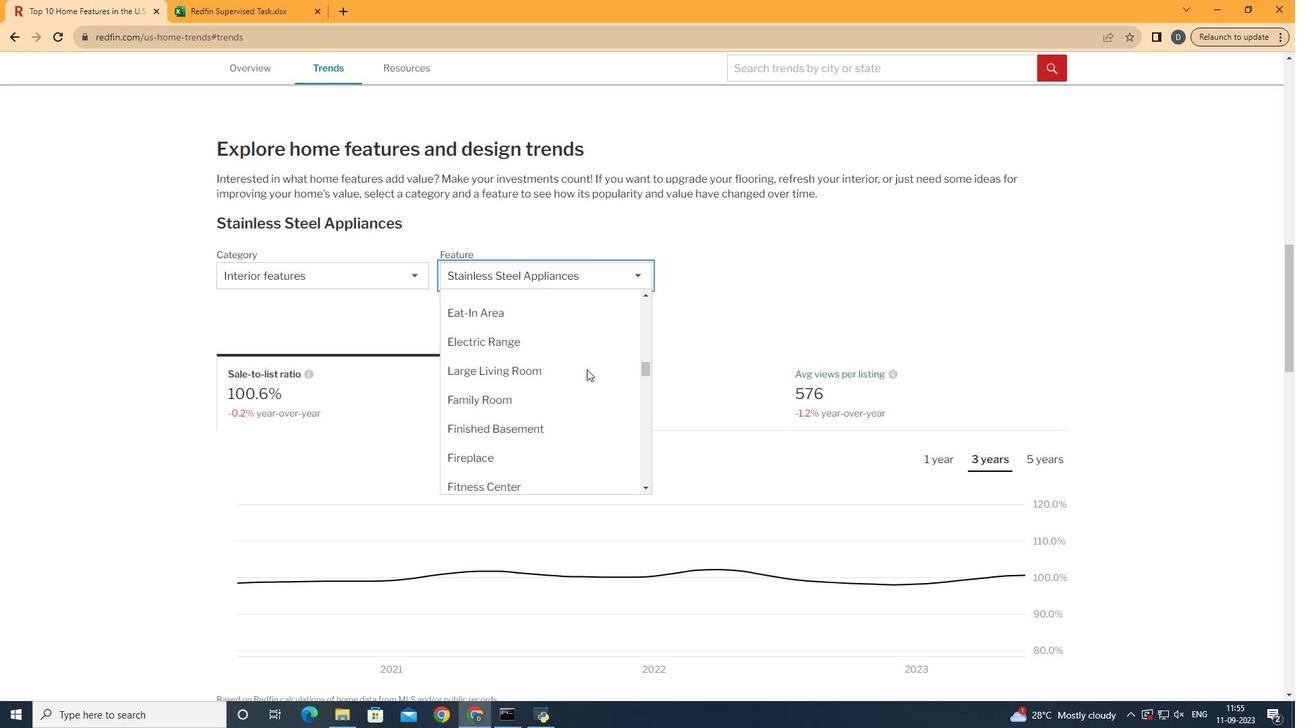 
Action: Mouse scrolled (587, 370) with delta (0, 0)
Screenshot: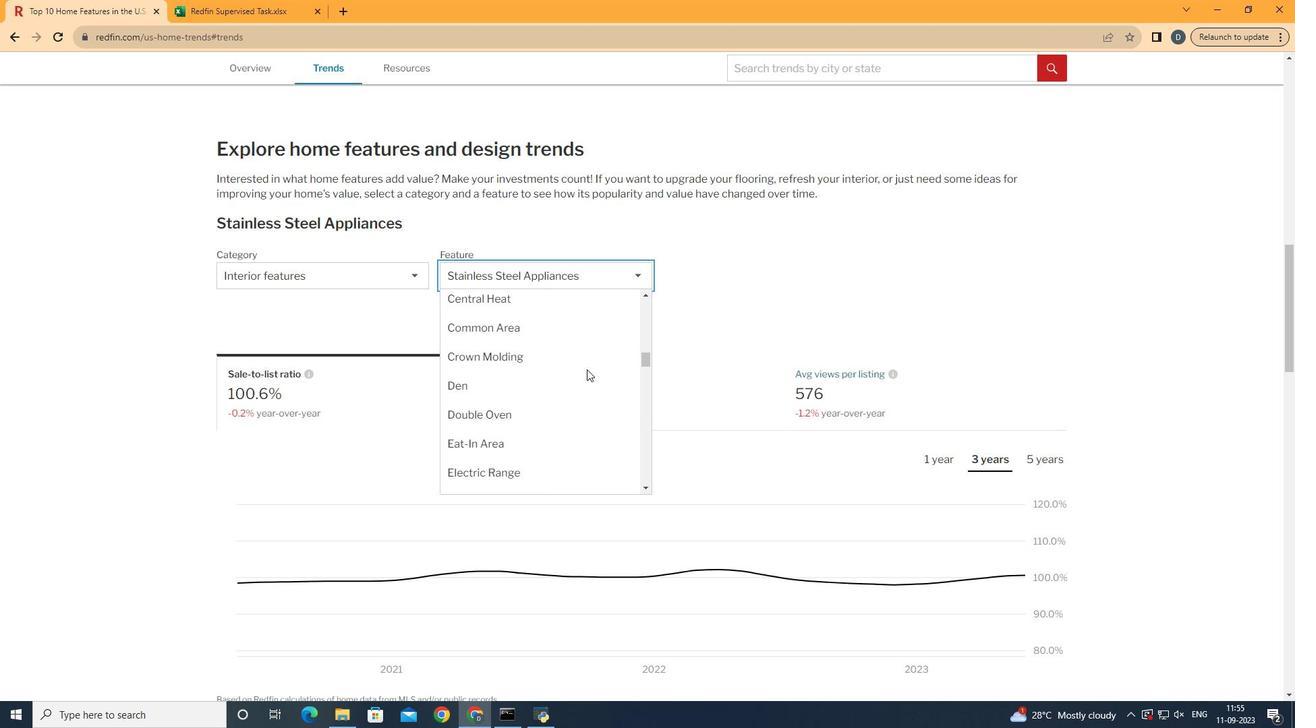 
Action: Mouse scrolled (587, 370) with delta (0, 0)
Screenshot: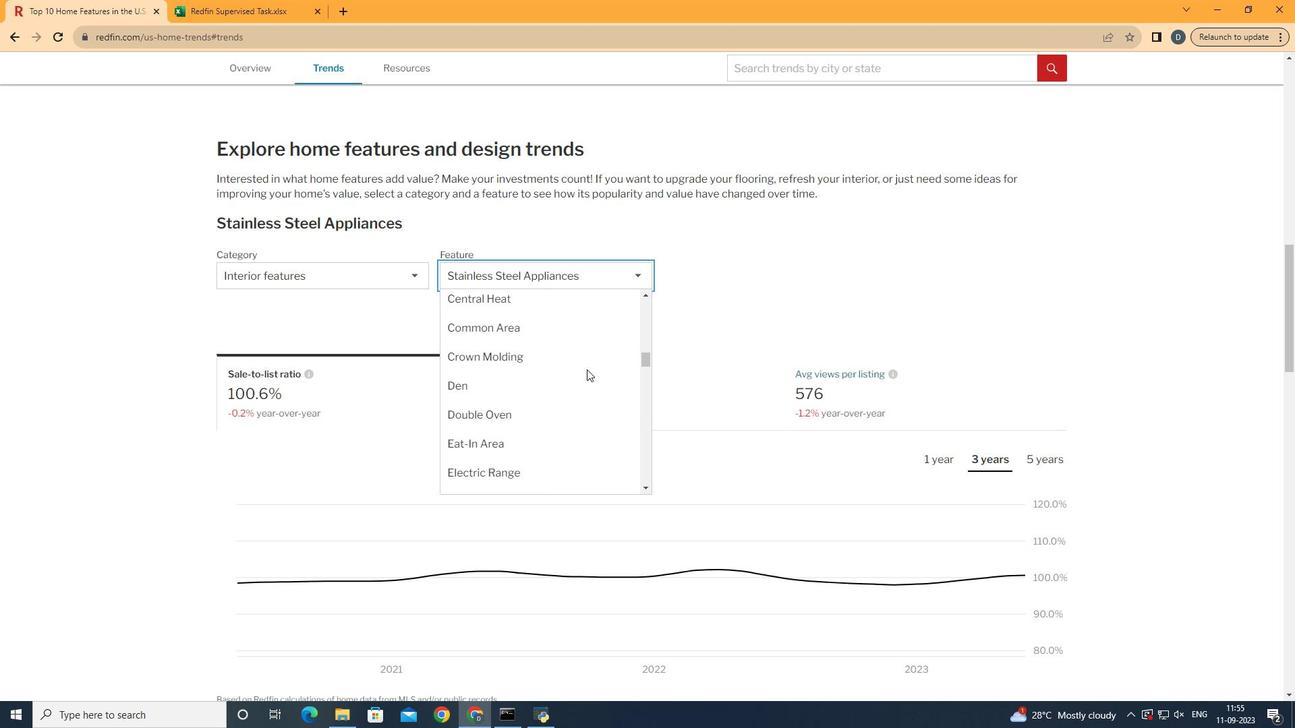 
Action: Mouse scrolled (587, 370) with delta (0, 0)
Screenshot: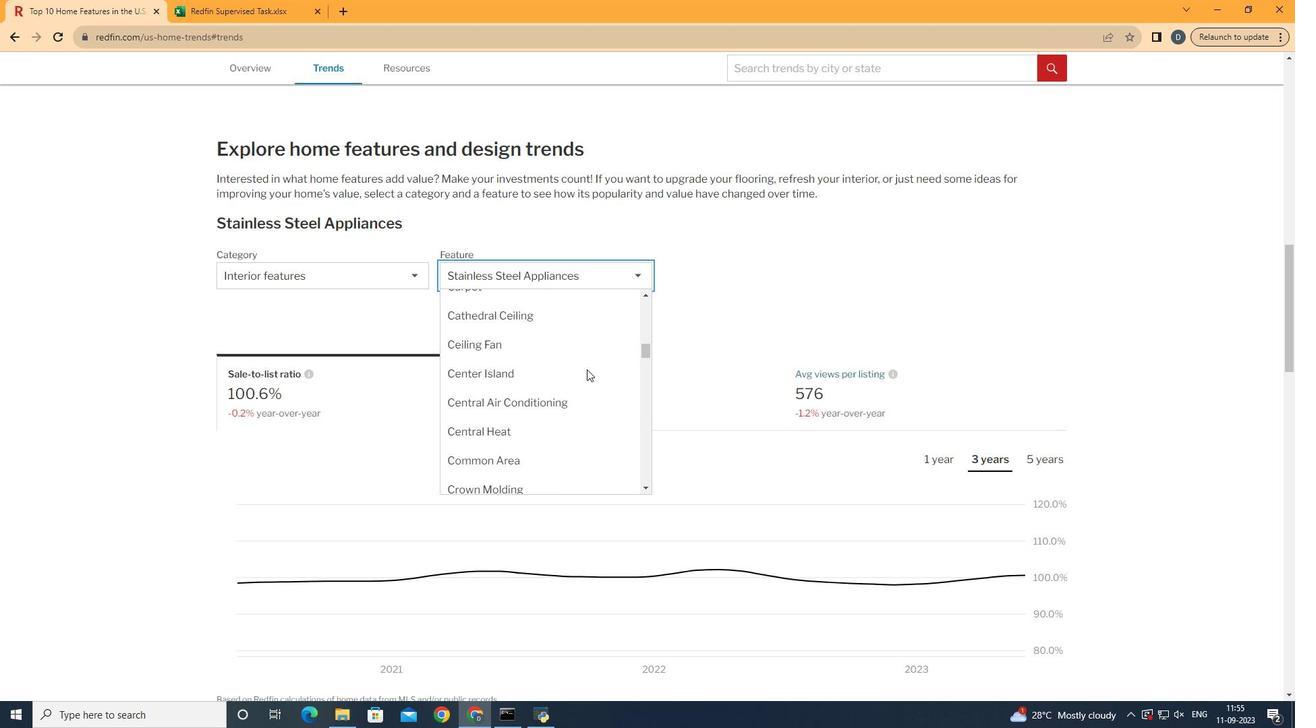 
Action: Mouse scrolled (587, 370) with delta (0, 0)
Screenshot: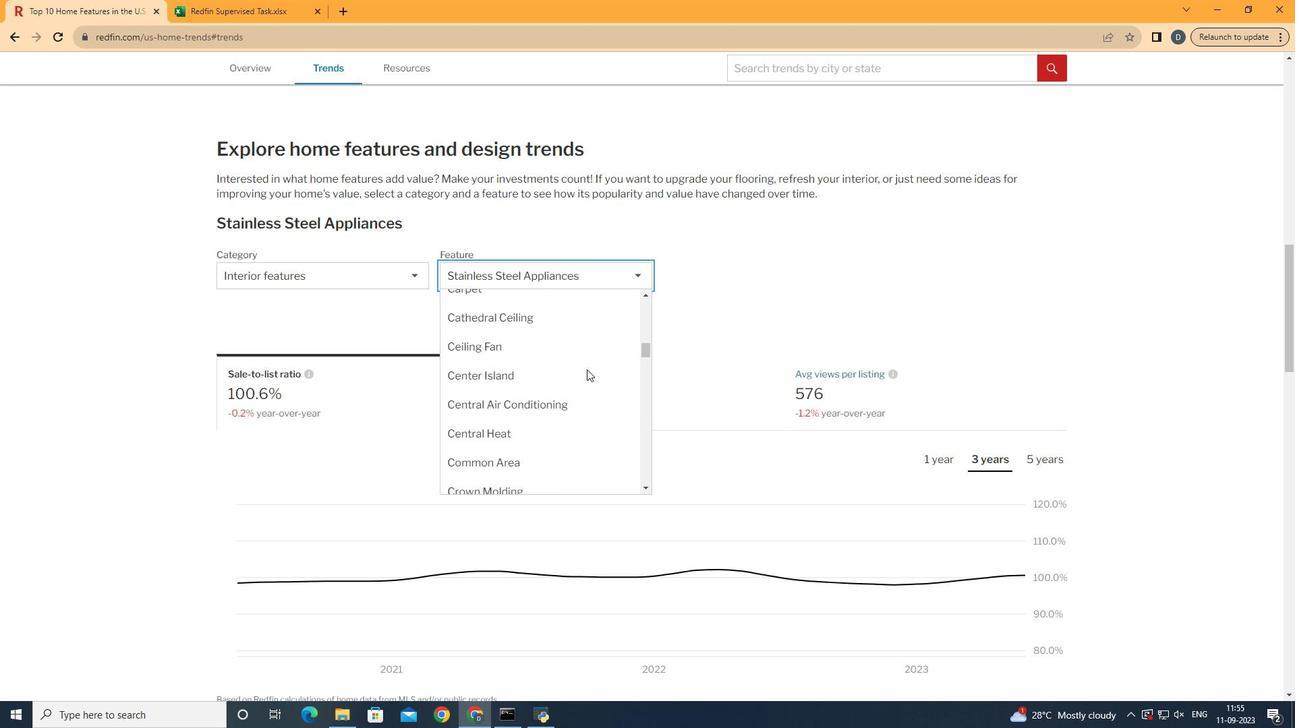 
Action: Mouse scrolled (587, 370) with delta (0, 0)
Screenshot: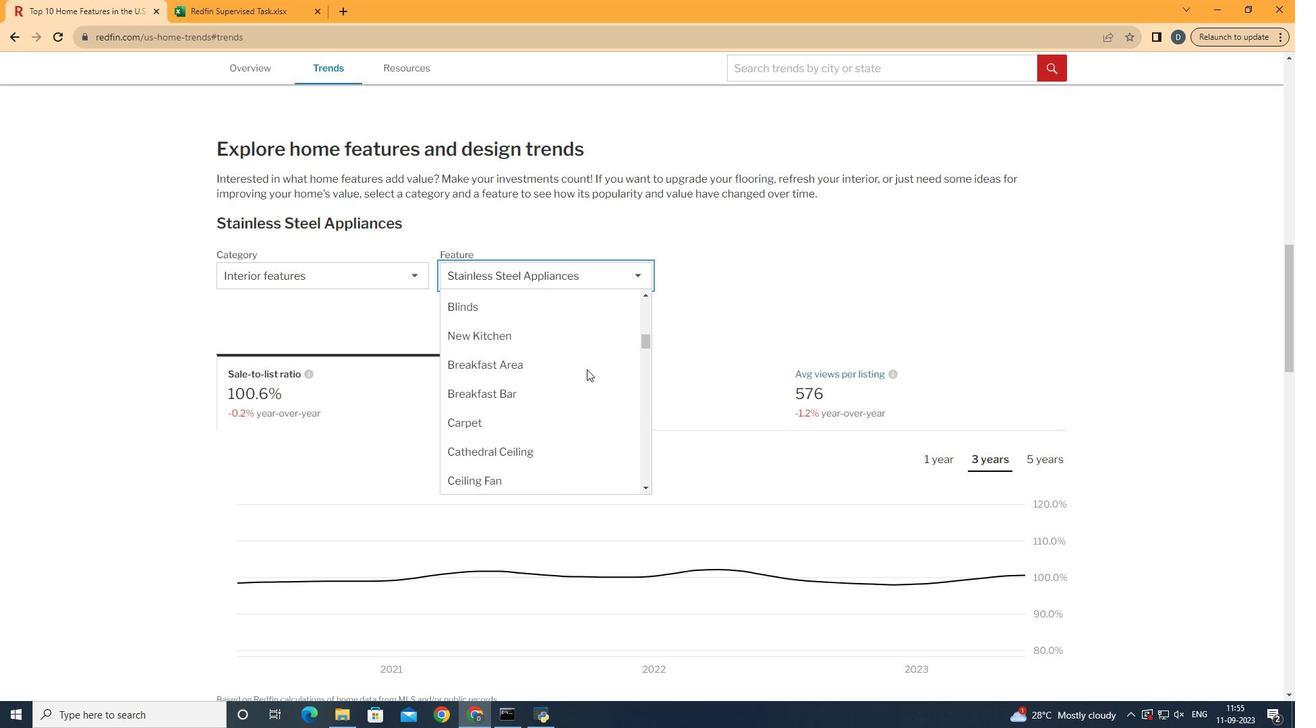 
Action: Mouse scrolled (587, 370) with delta (0, 0)
Screenshot: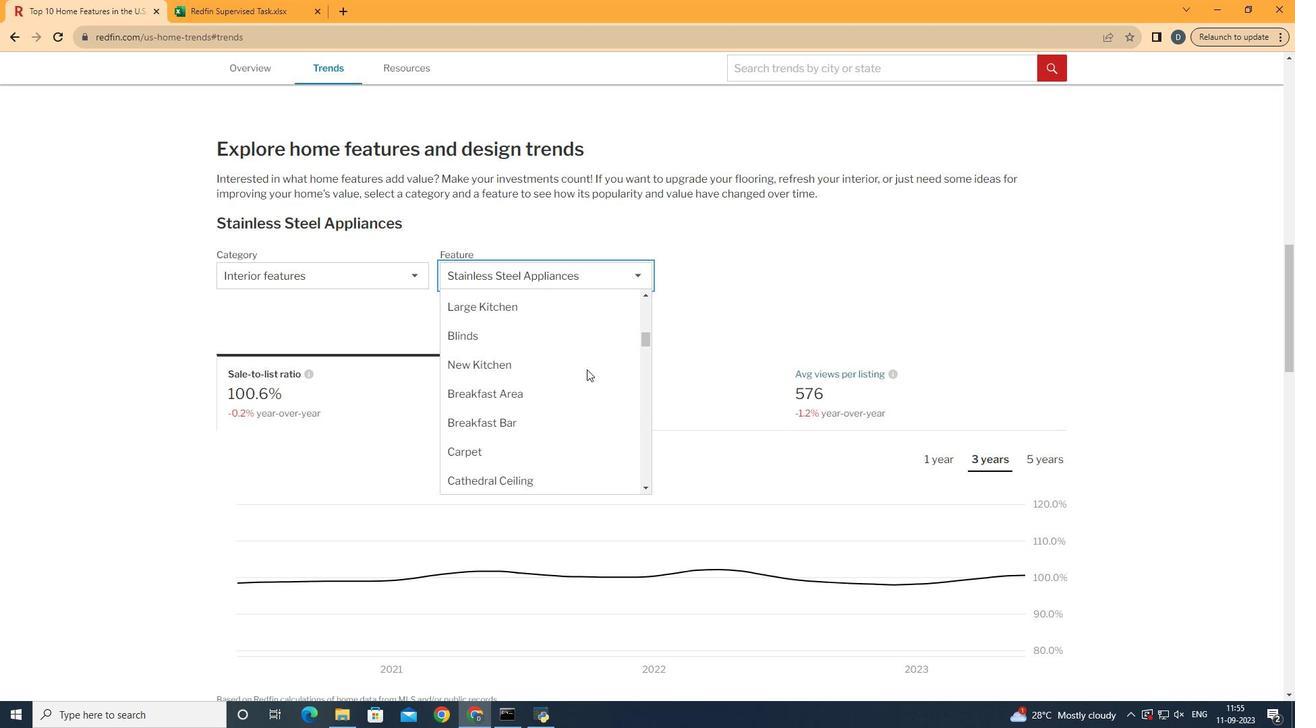 
Action: Mouse scrolled (587, 370) with delta (0, 0)
Screenshot: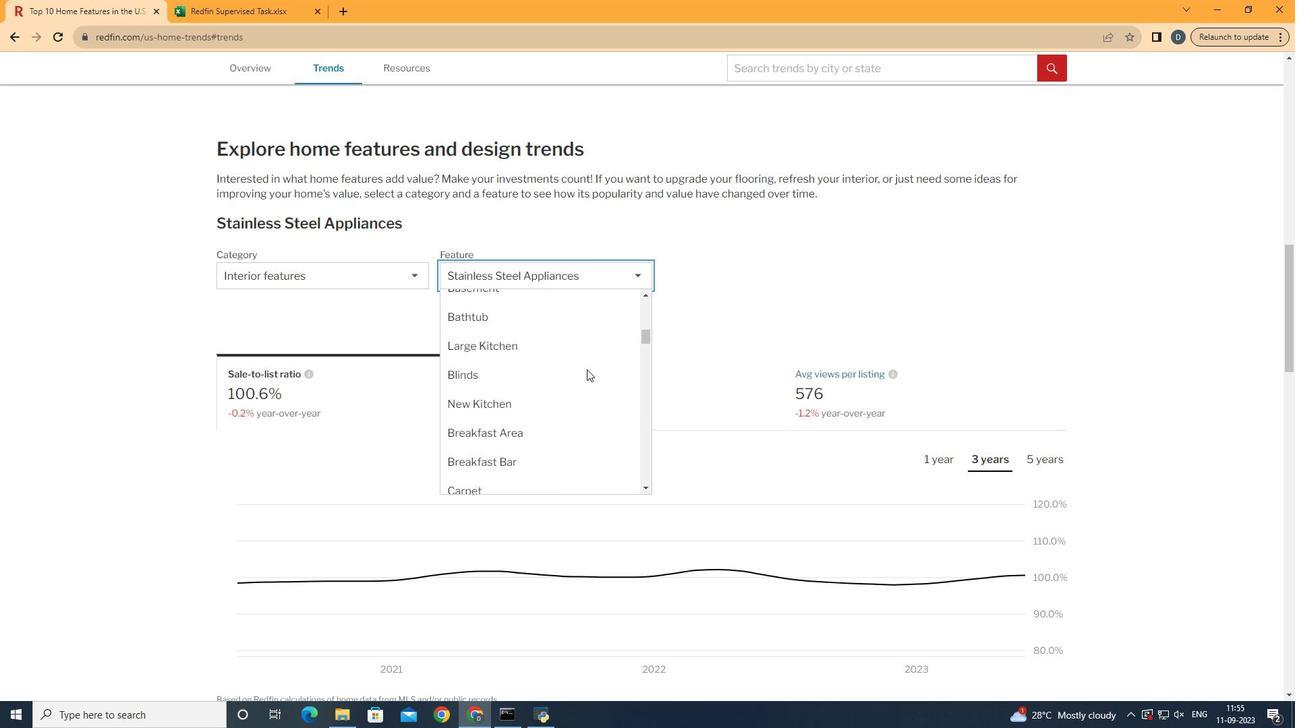 
Action: Mouse moved to (587, 431)
Screenshot: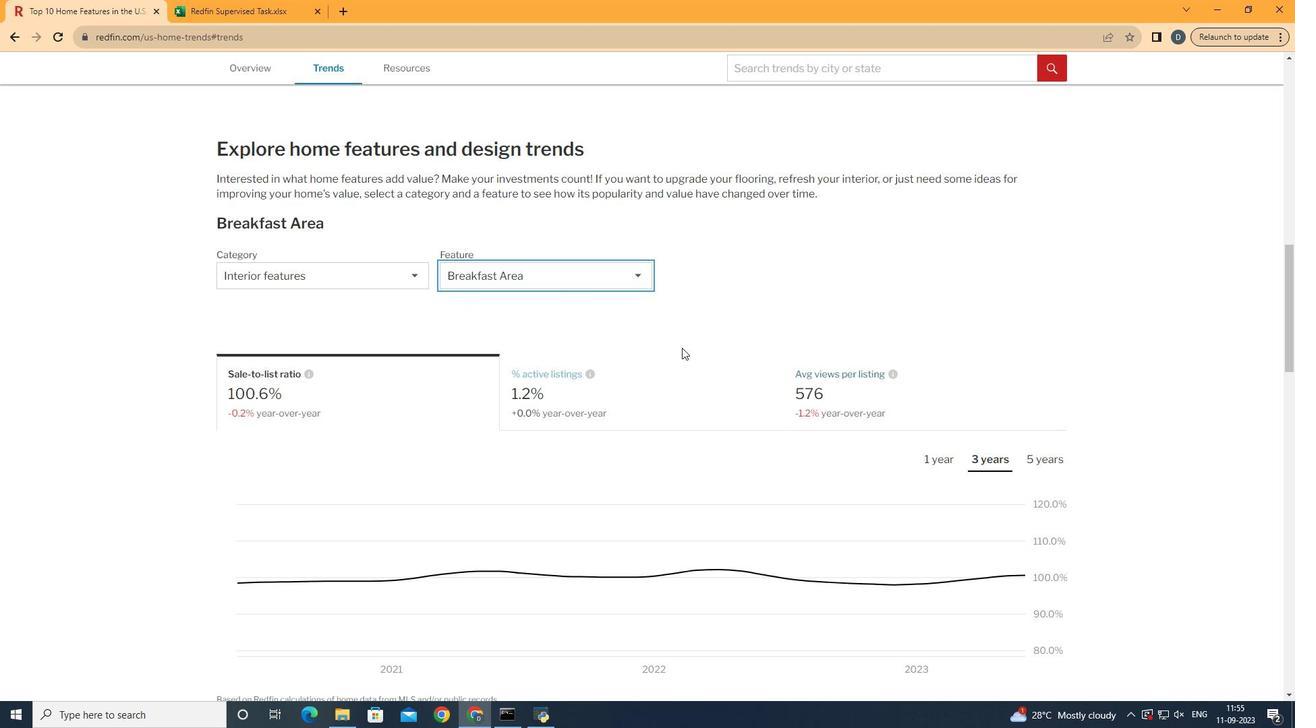 
Action: Mouse pressed left at (587, 431)
Screenshot: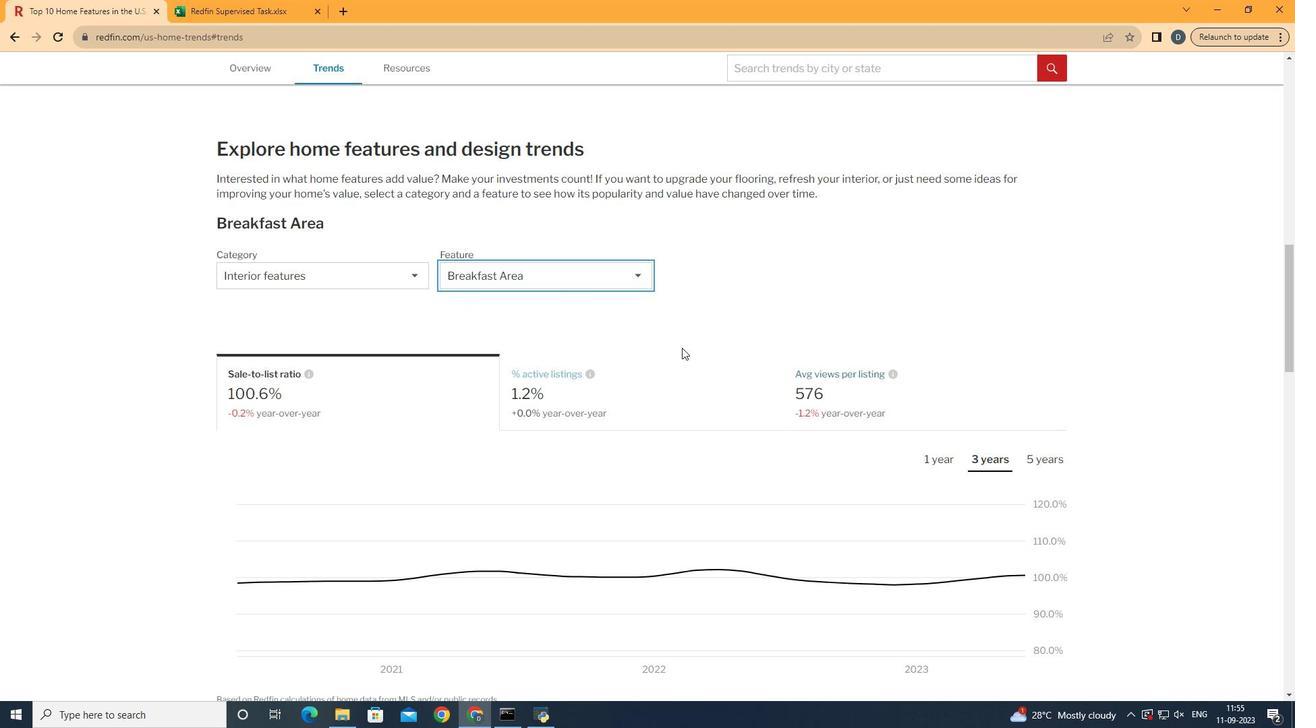 
Action: Mouse moved to (797, 265)
Screenshot: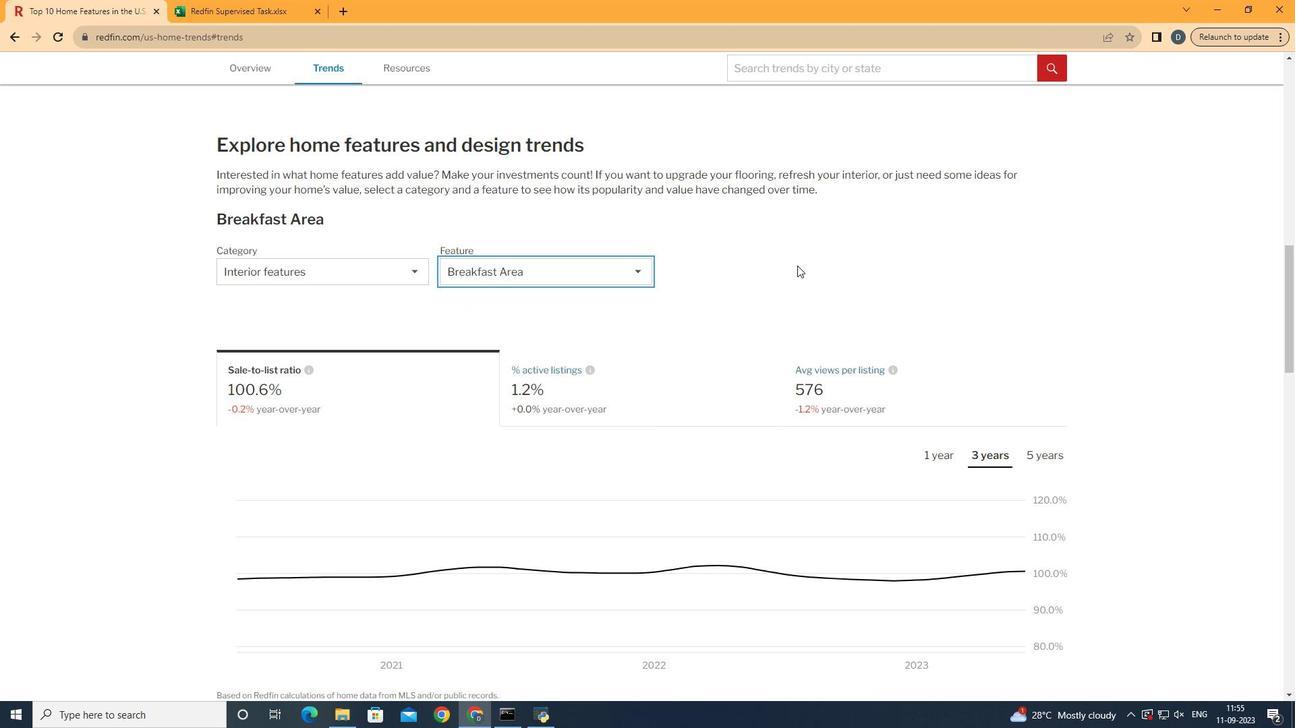 
Action: Mouse scrolled (797, 265) with delta (0, 0)
Screenshot: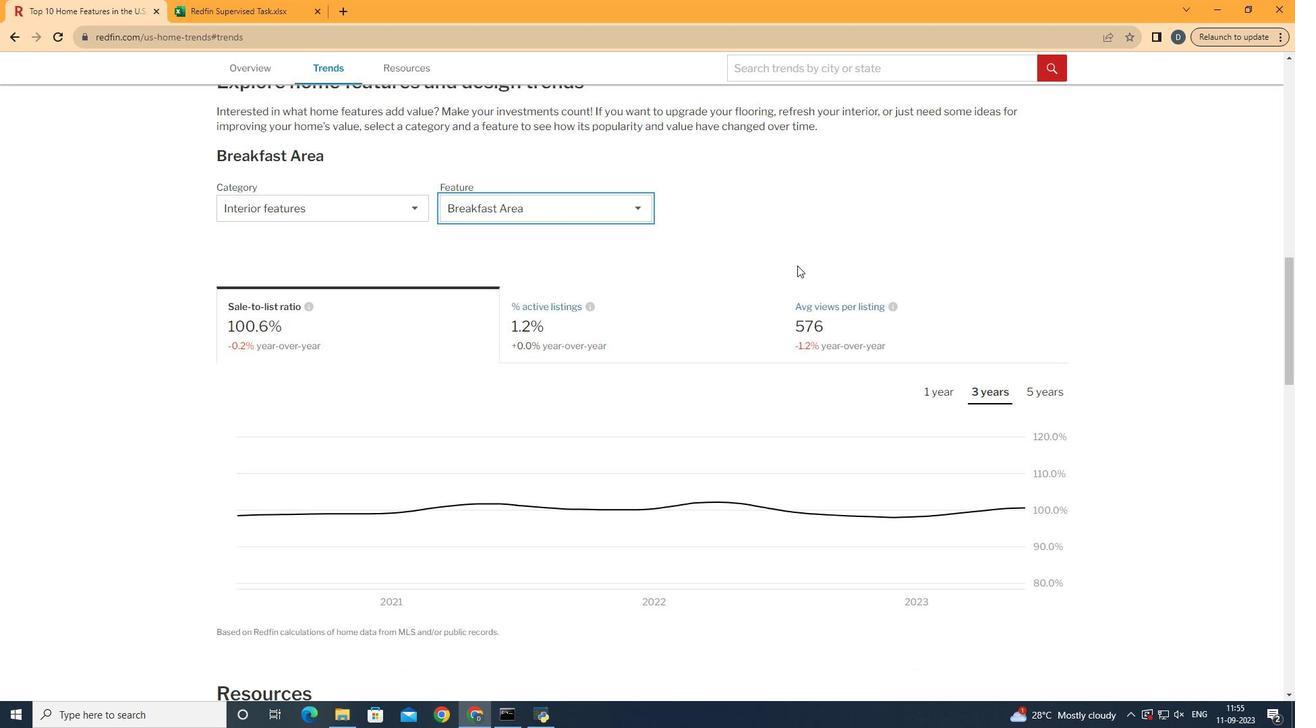 
Action: Mouse moved to (801, 264)
Screenshot: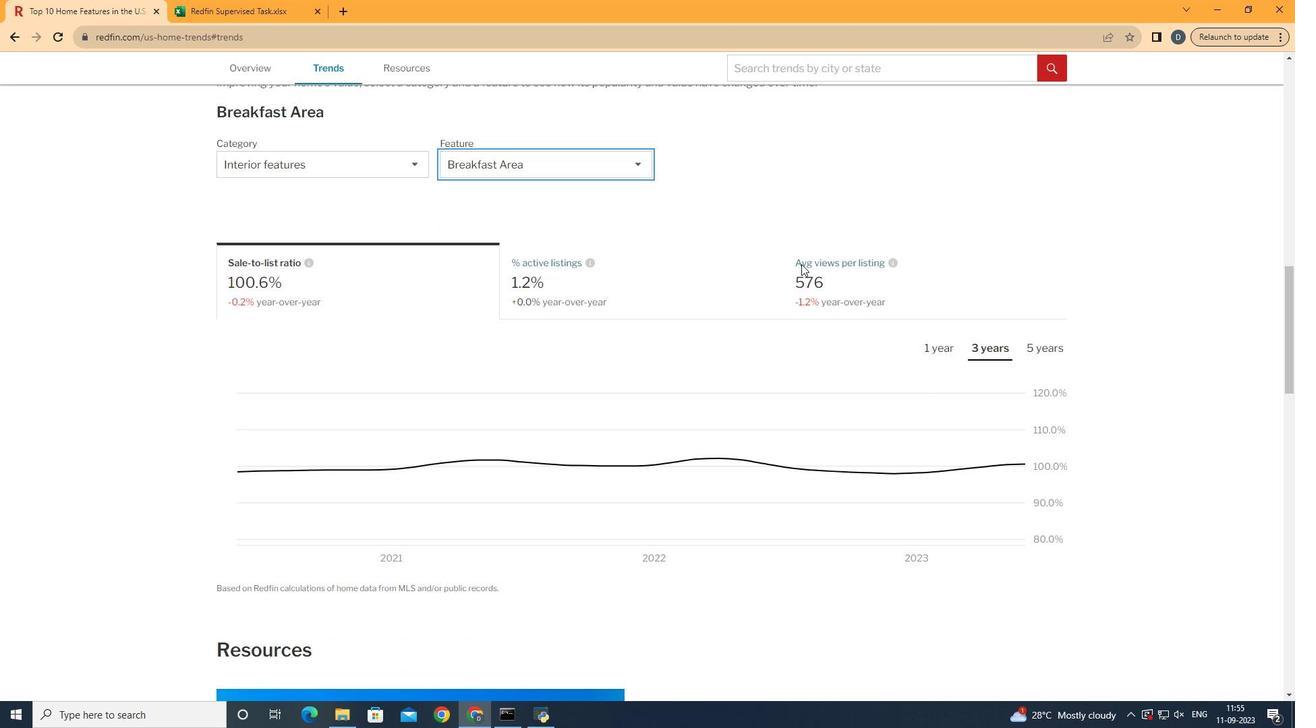 
Action: Mouse scrolled (801, 263) with delta (0, 0)
Screenshot: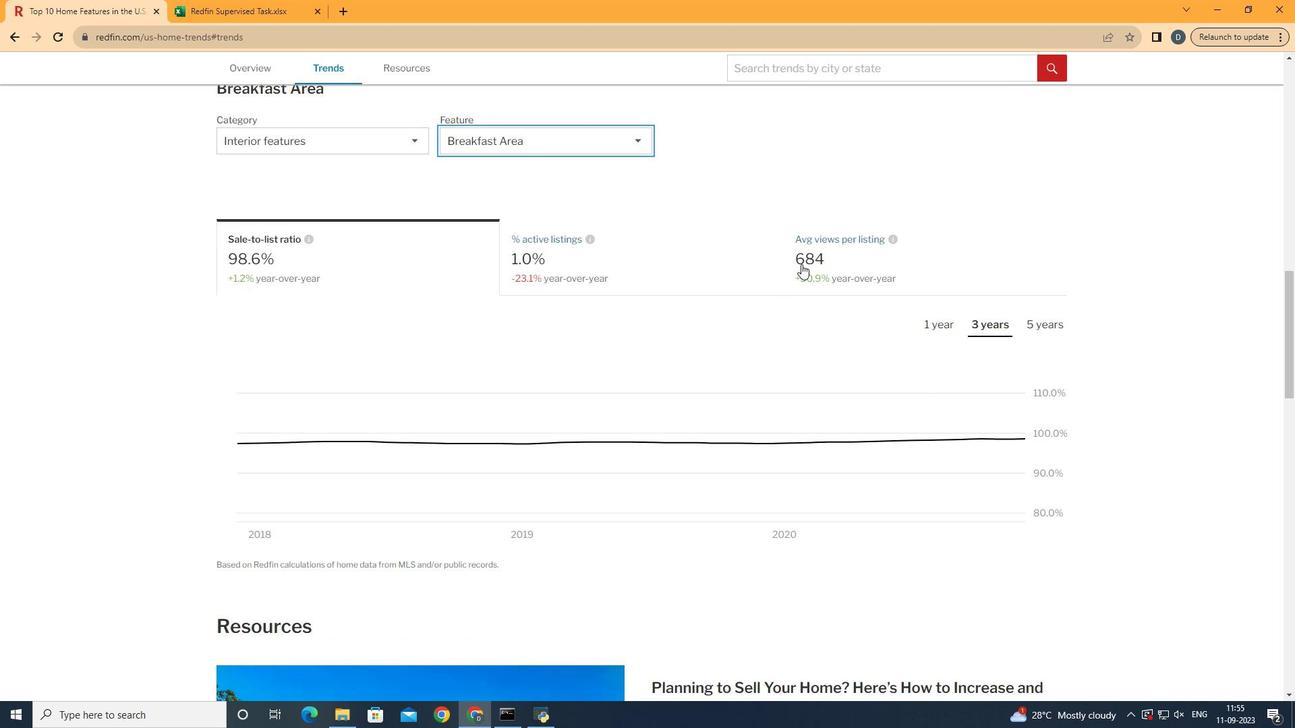 
Action: Mouse moved to (977, 263)
Screenshot: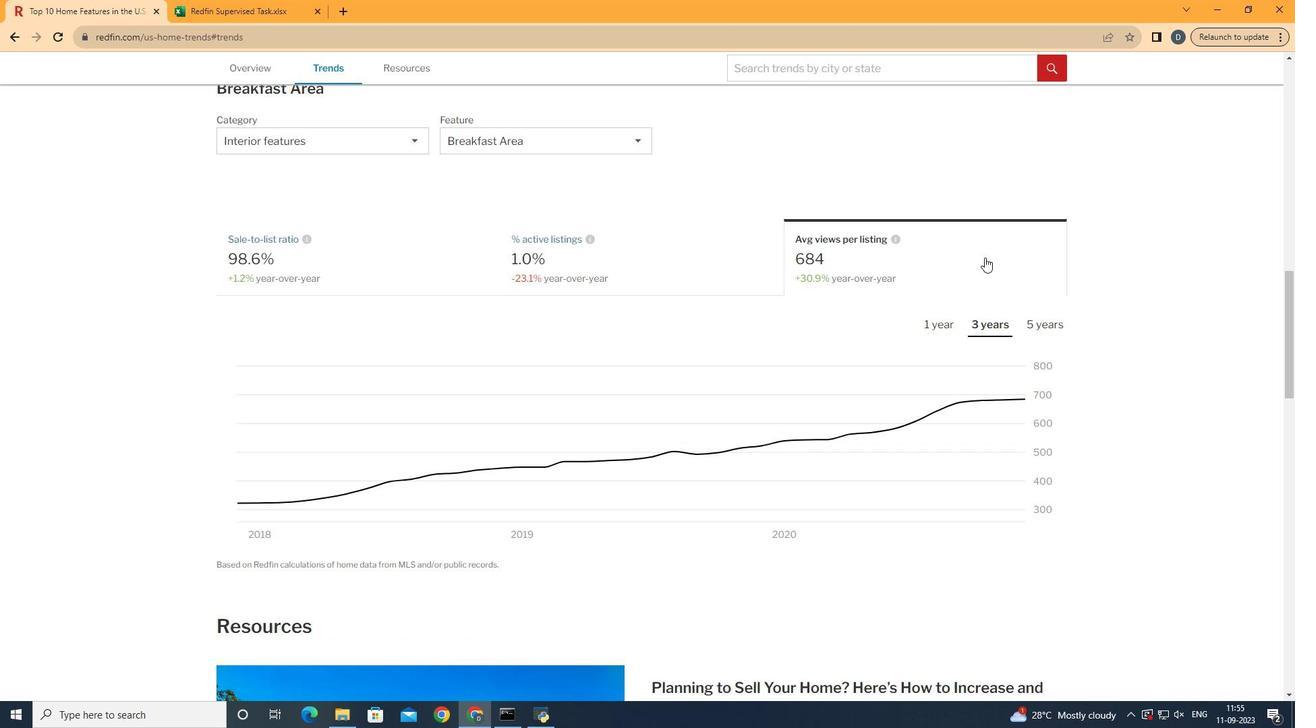 
Action: Mouse pressed left at (977, 263)
Screenshot: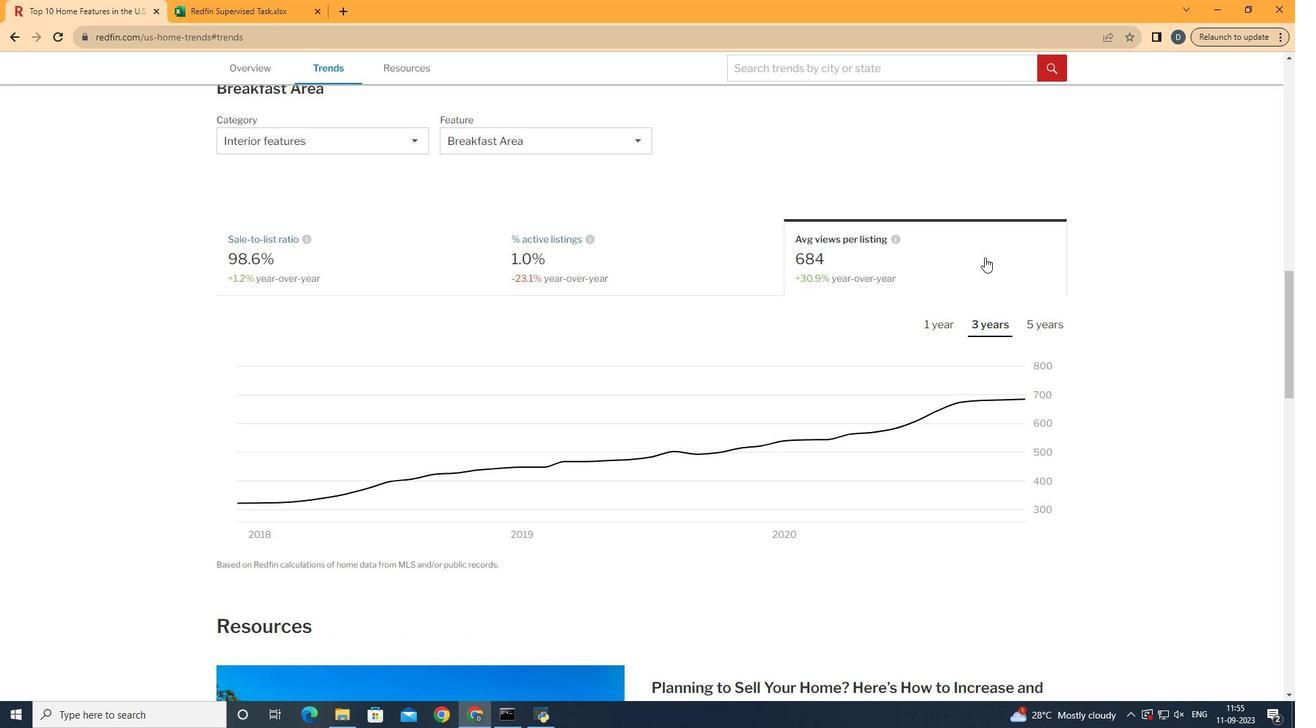 
Action: Mouse moved to (937, 323)
Screenshot: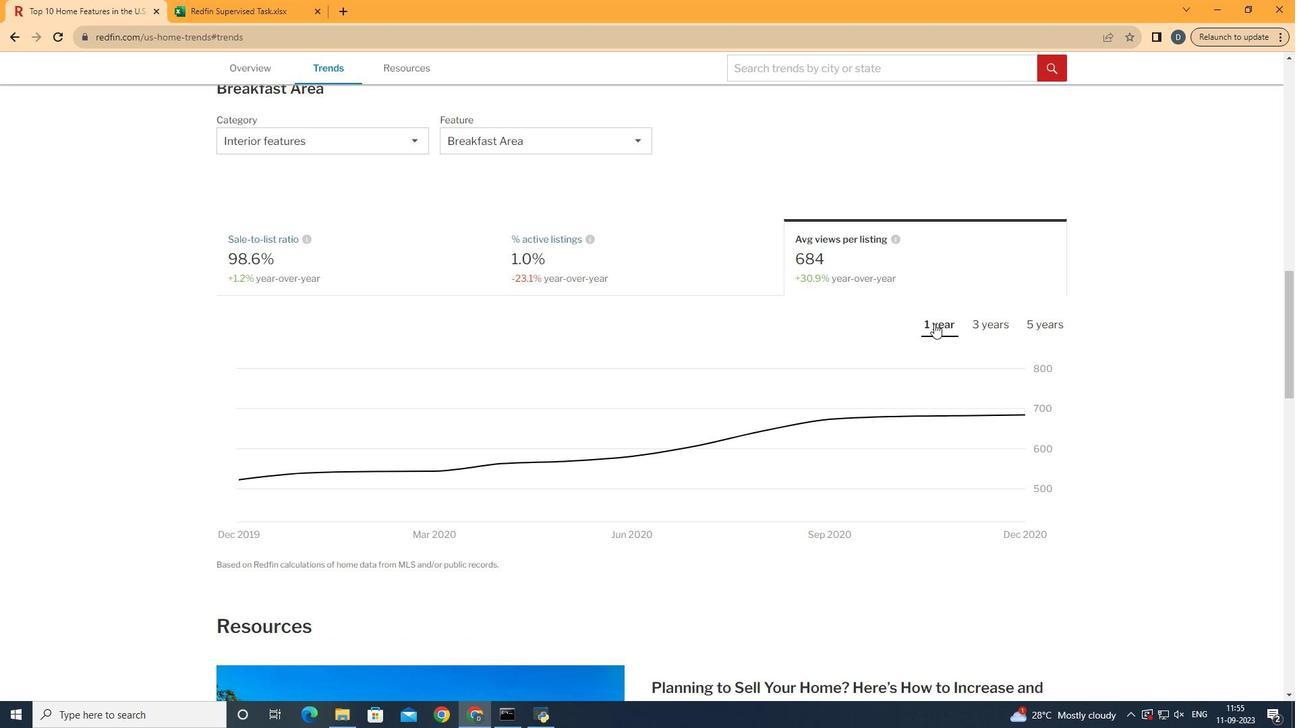 
Action: Mouse pressed left at (937, 323)
Screenshot: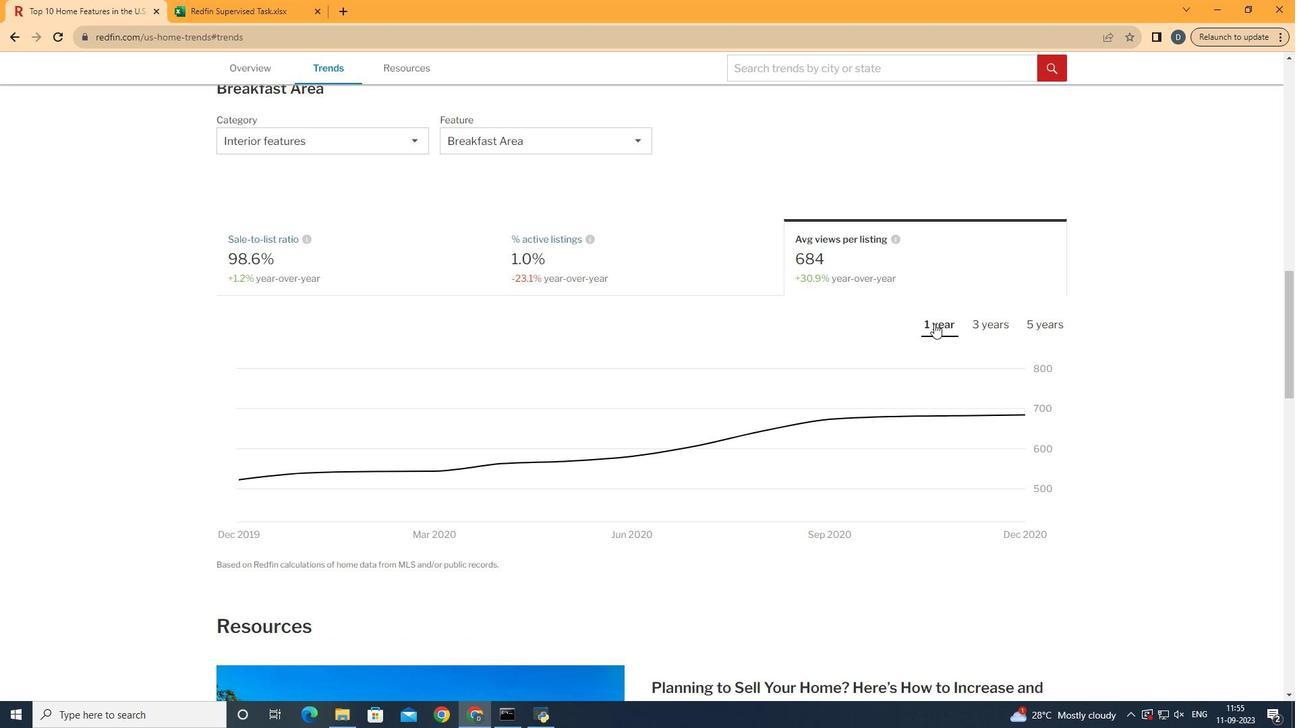
Action: Mouse moved to (954, 441)
Screenshot: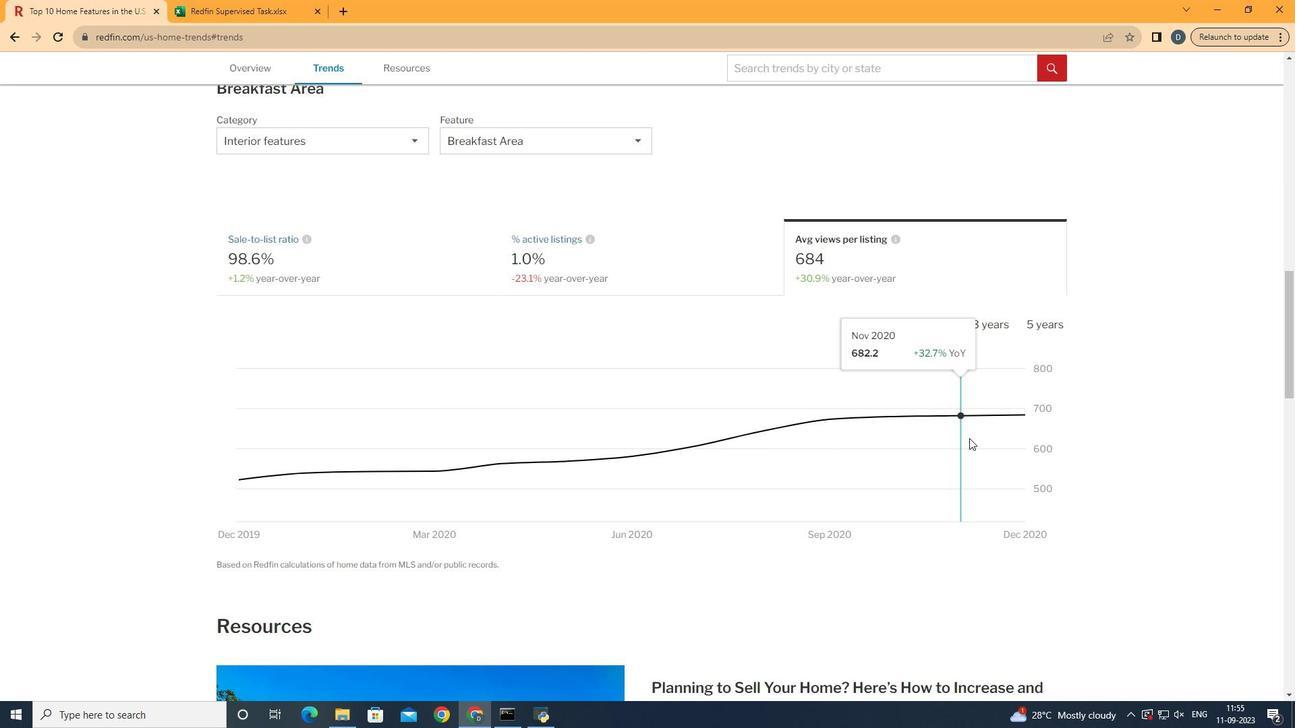 
